 Task: Search one way flight ticket for 1 adult, 6 children, 1 infant in seat and 1 infant on lap in business from Orlando: Orlando International Airport to Greenville: Pitt-greenville Airport on 5-2-2023. Choice of flights is American. Number of bags: 1 carry on bag. Price is upto 100000. Outbound departure time preference is 20:00.
Action: Mouse moved to (324, 281)
Screenshot: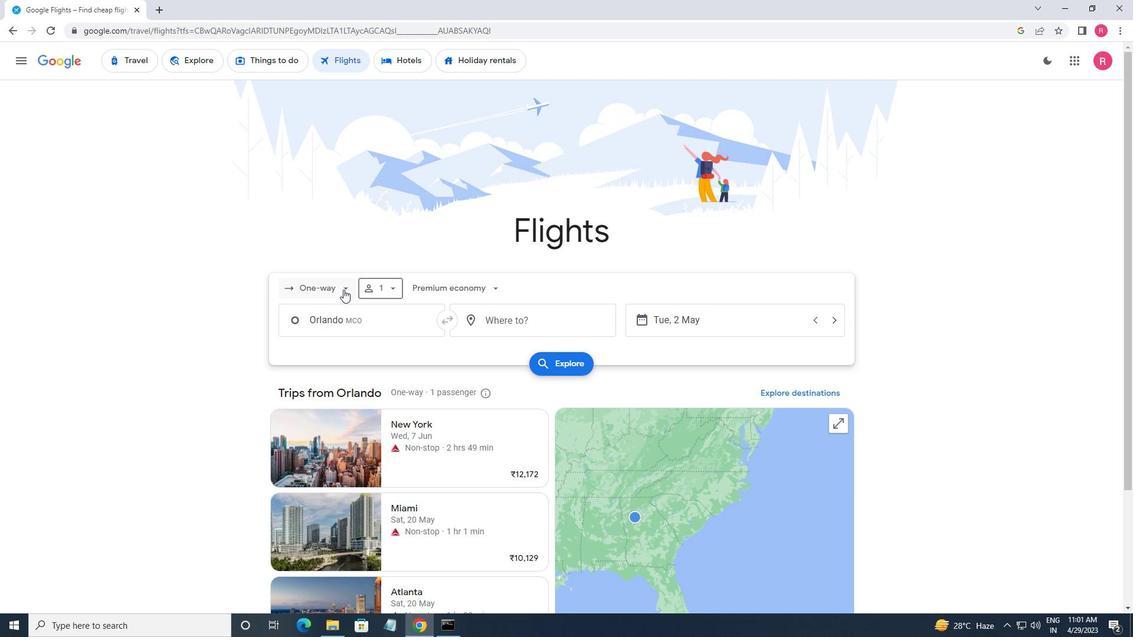 
Action: Mouse pressed left at (324, 281)
Screenshot: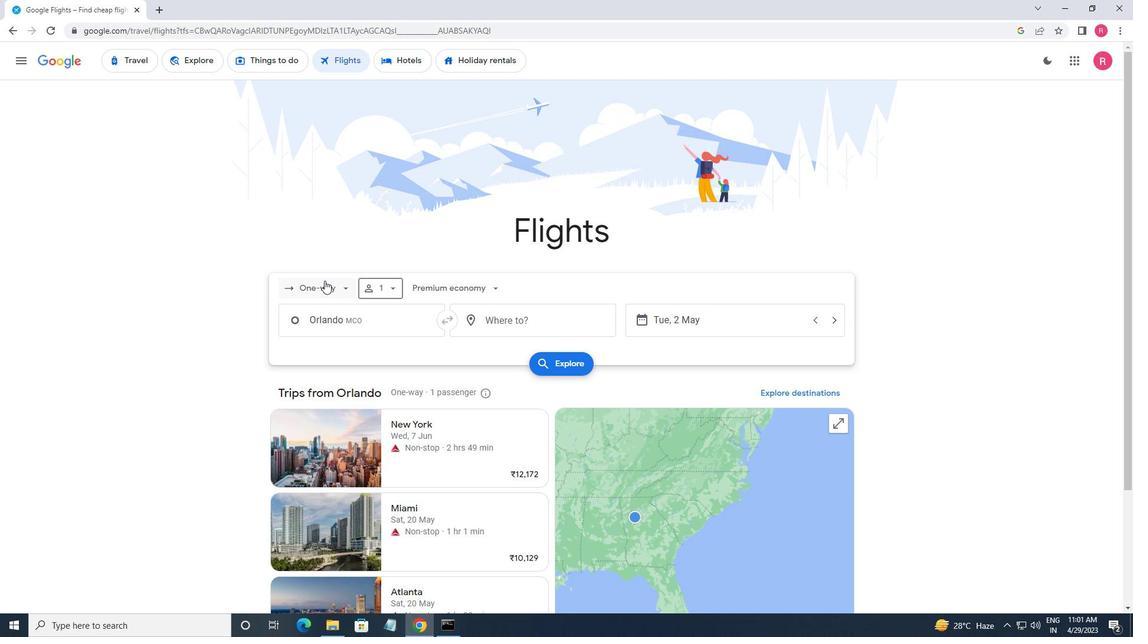 
Action: Mouse moved to (339, 341)
Screenshot: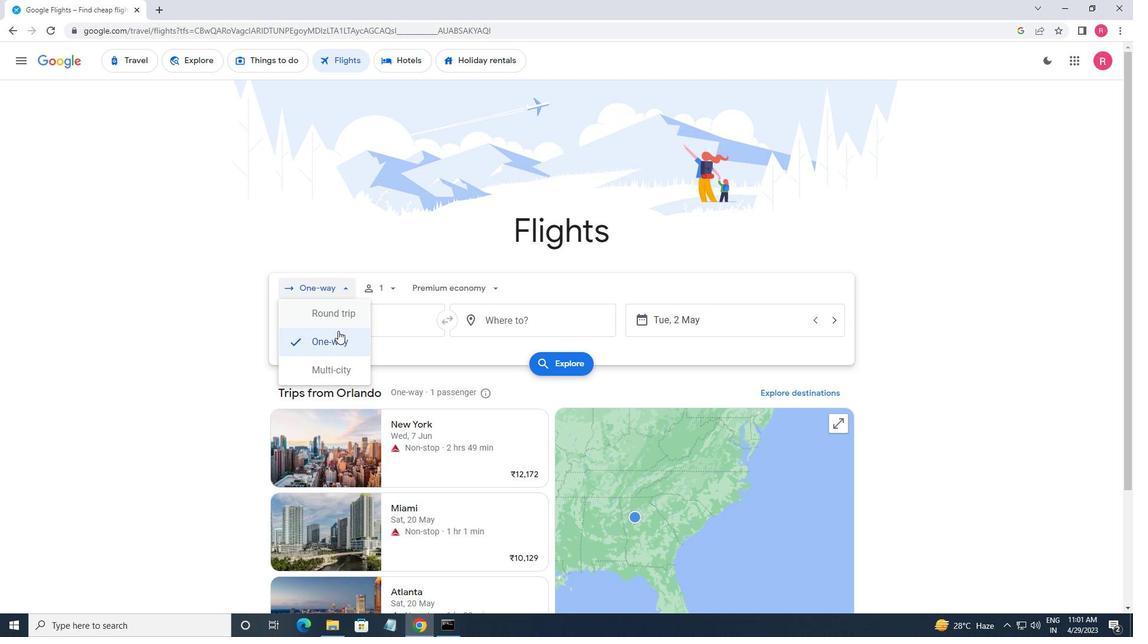 
Action: Mouse pressed left at (339, 341)
Screenshot: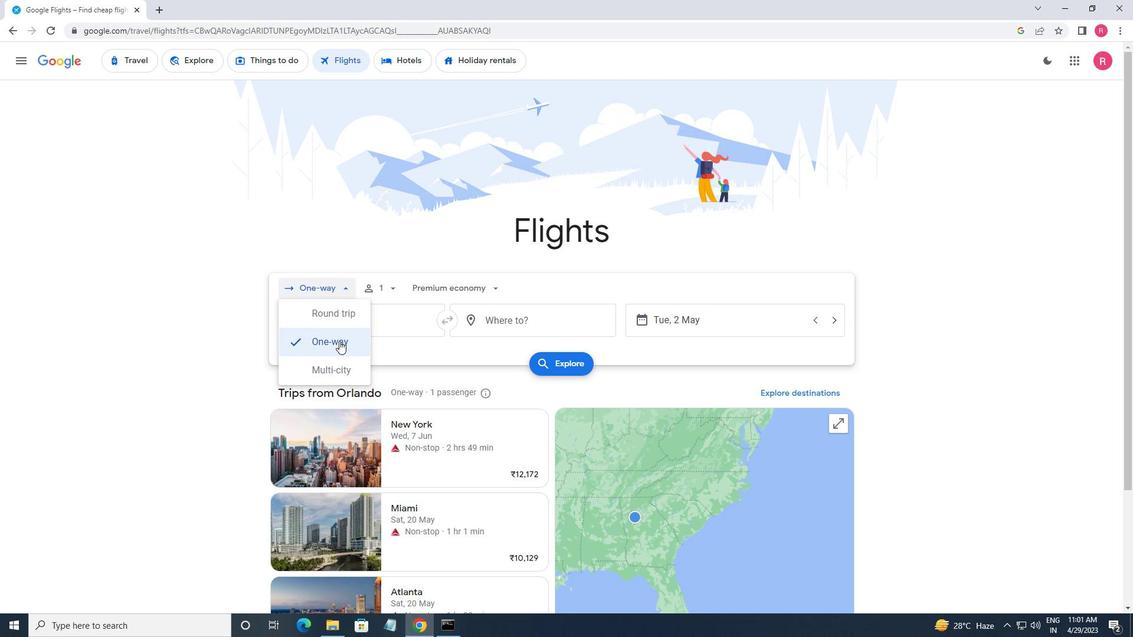 
Action: Mouse moved to (383, 295)
Screenshot: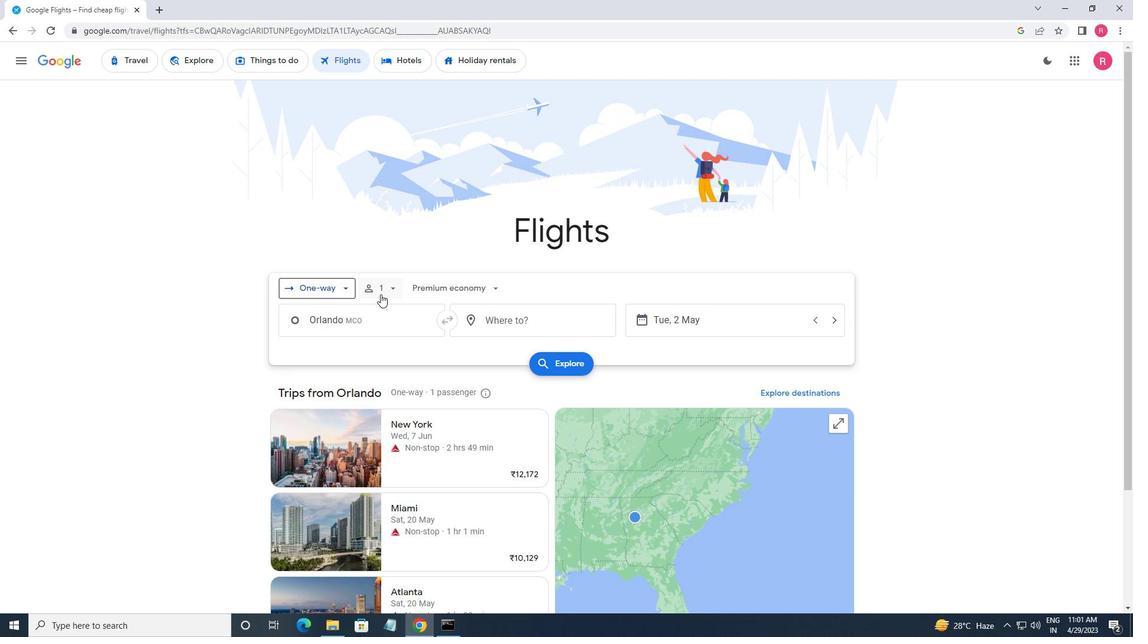 
Action: Mouse pressed left at (383, 295)
Screenshot: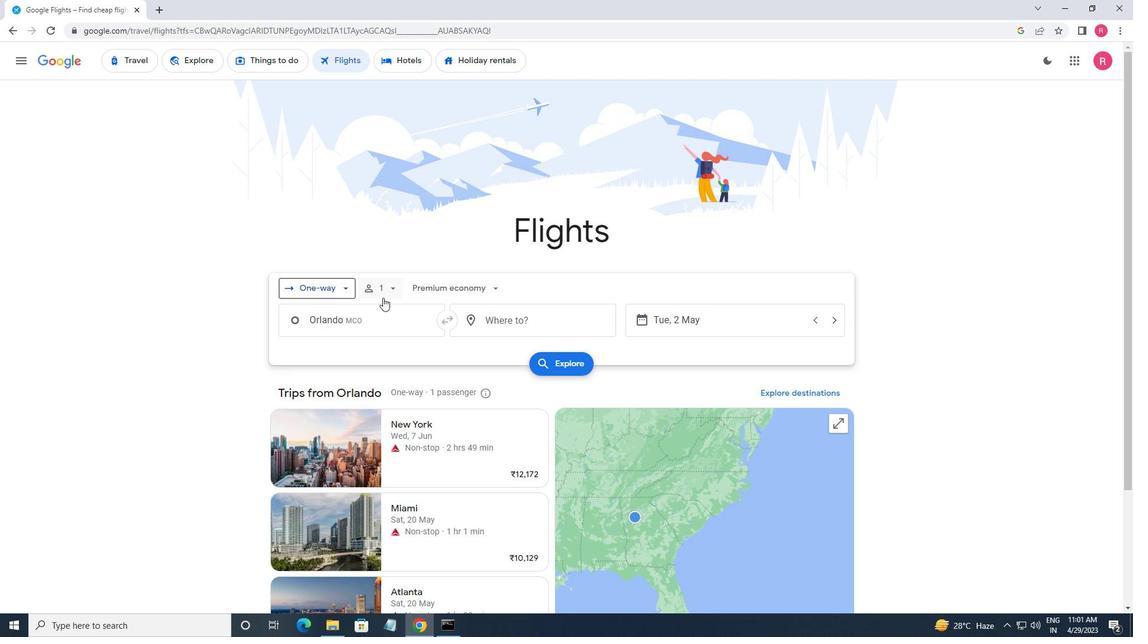 
Action: Mouse moved to (482, 351)
Screenshot: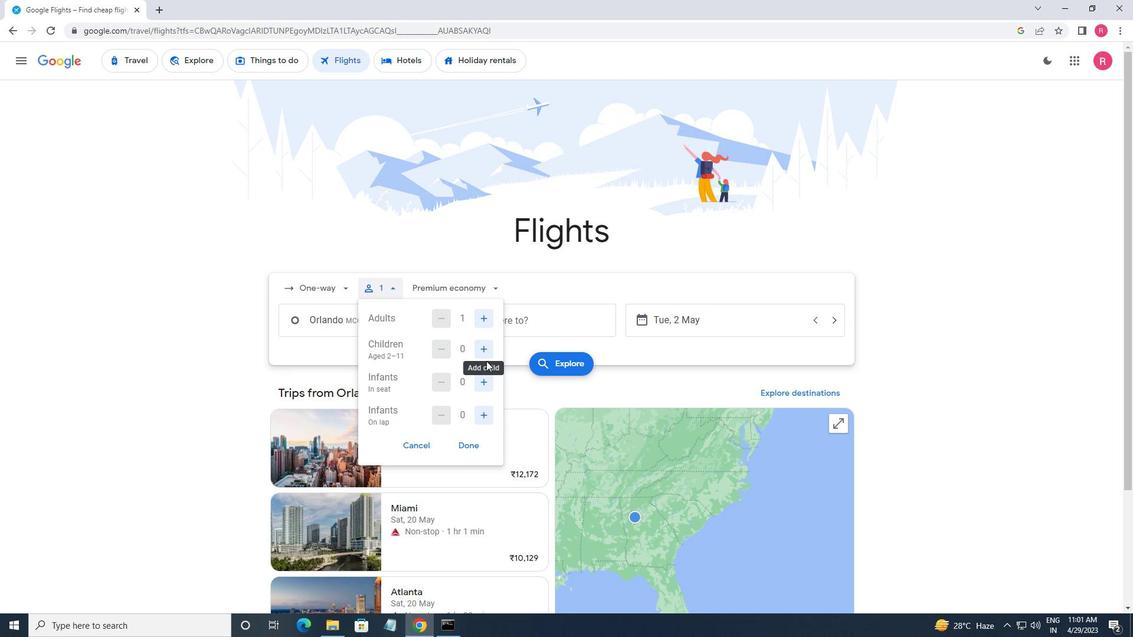 
Action: Mouse pressed left at (482, 351)
Screenshot: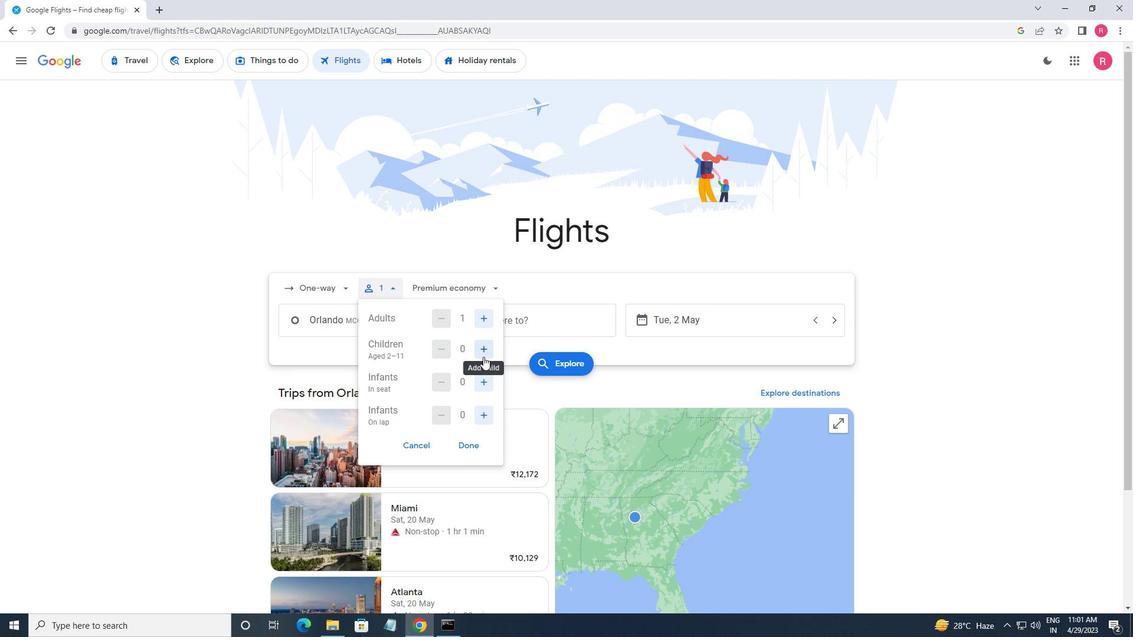 
Action: Mouse pressed left at (482, 351)
Screenshot: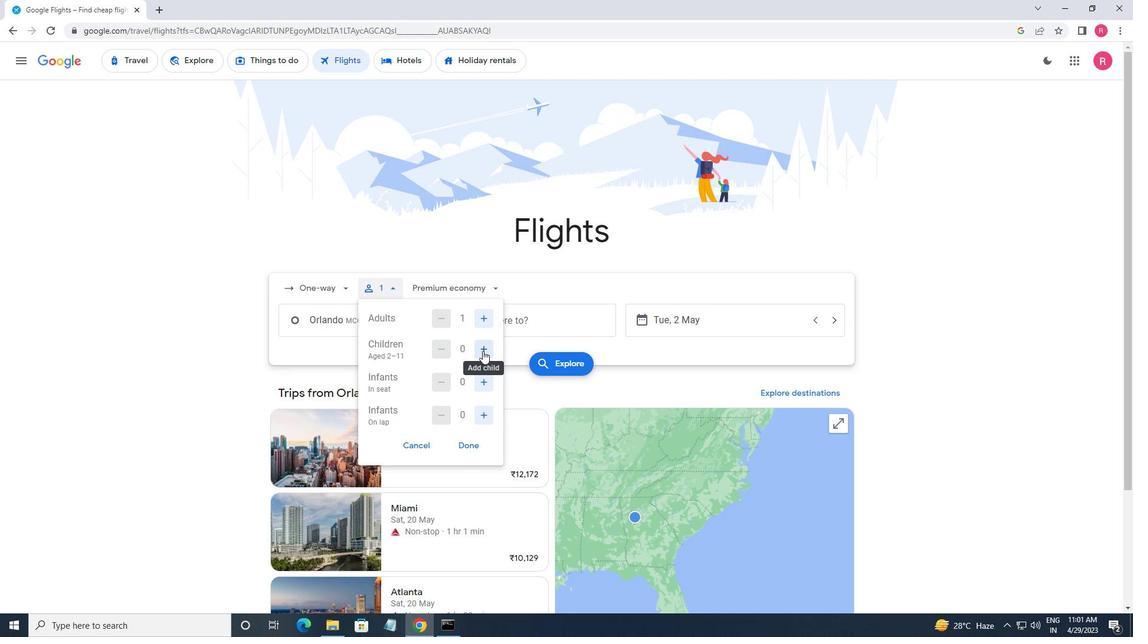 
Action: Mouse pressed left at (482, 351)
Screenshot: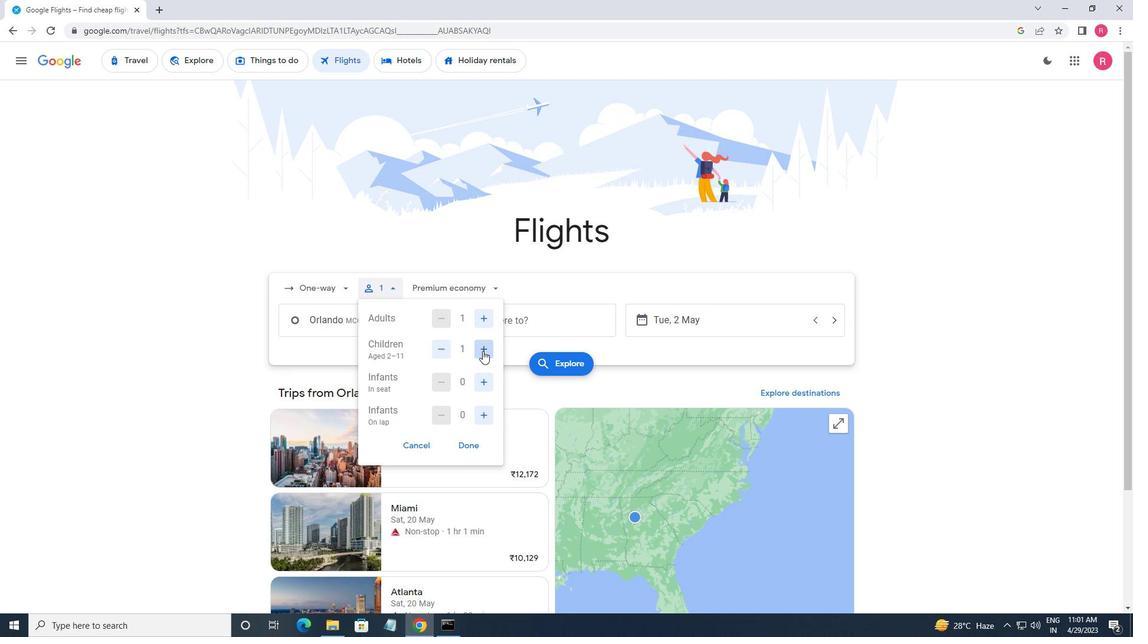 
Action: Mouse pressed left at (482, 351)
Screenshot: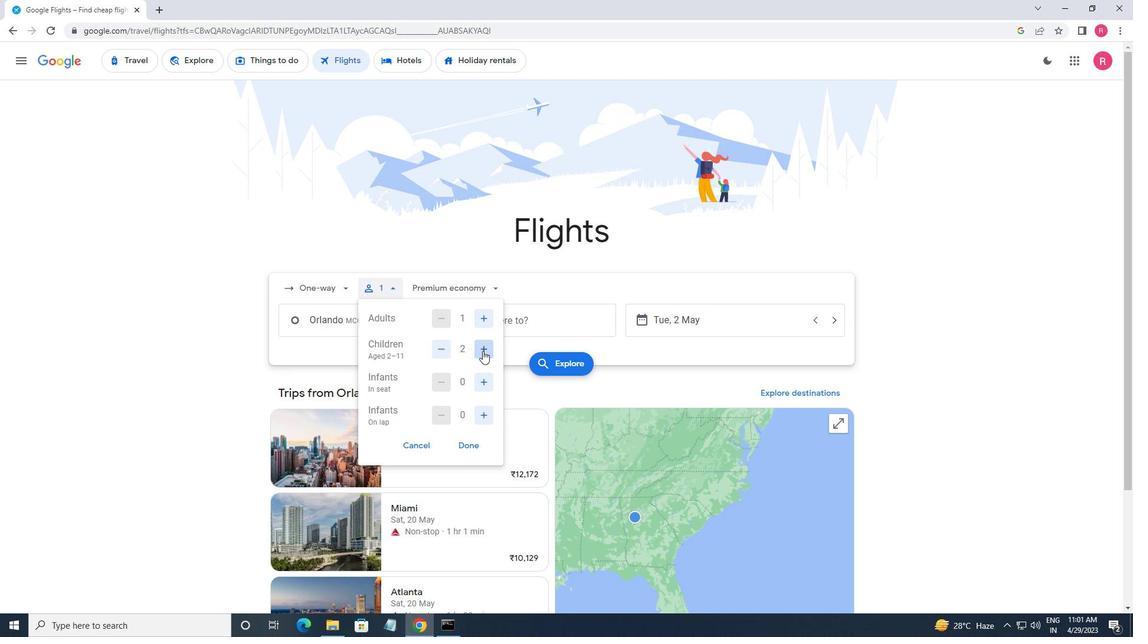 
Action: Mouse pressed left at (482, 351)
Screenshot: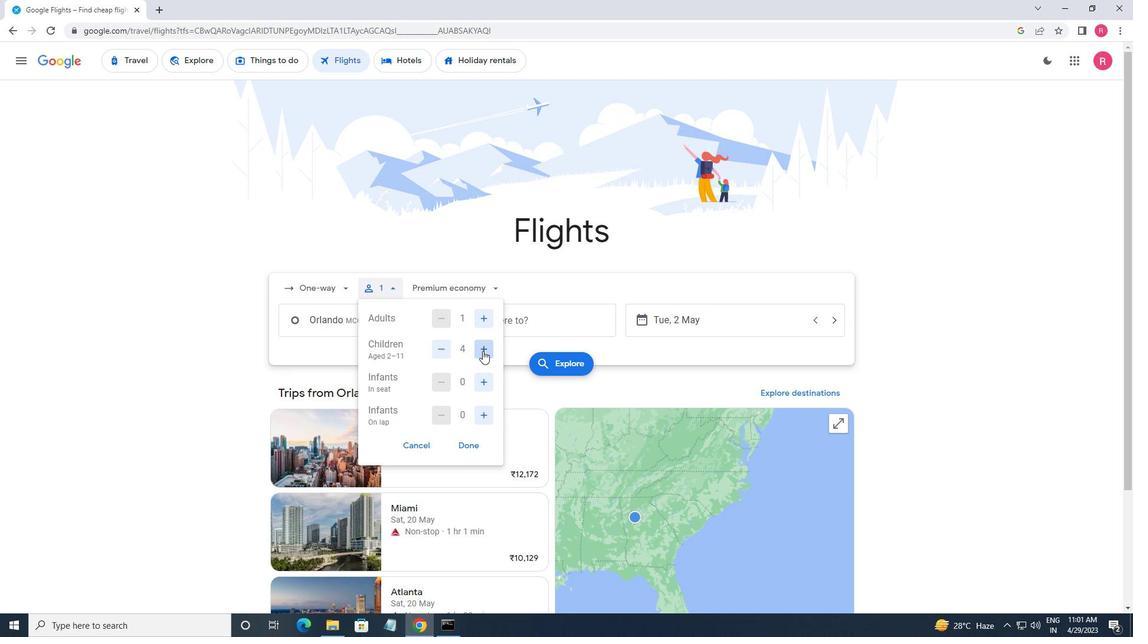 
Action: Mouse pressed left at (482, 351)
Screenshot: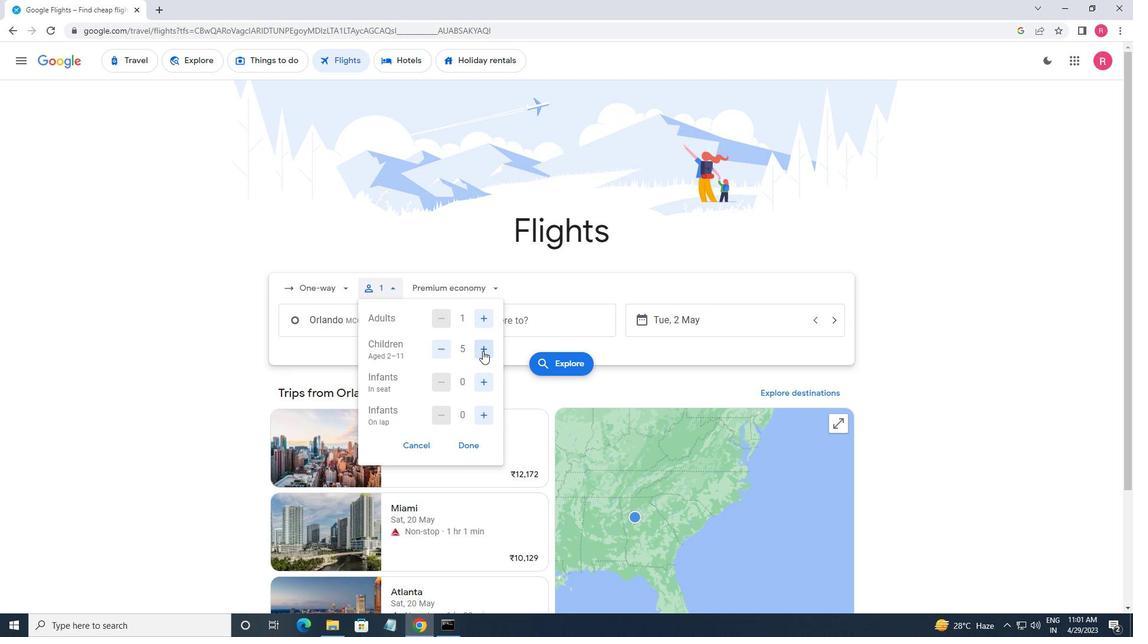 
Action: Mouse moved to (484, 385)
Screenshot: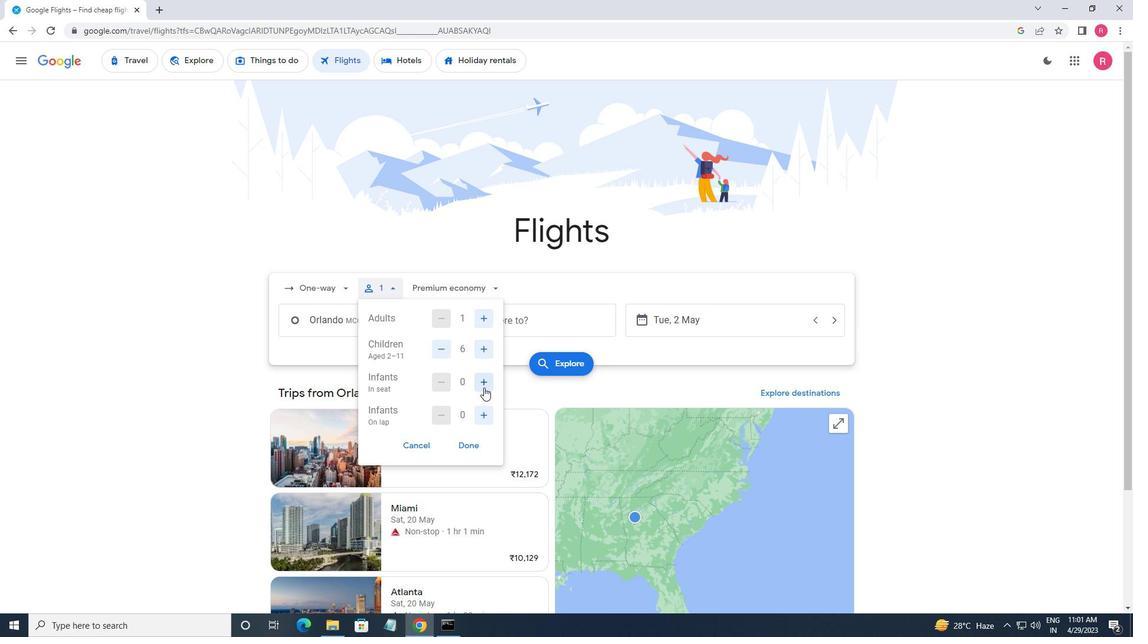 
Action: Mouse pressed left at (484, 385)
Screenshot: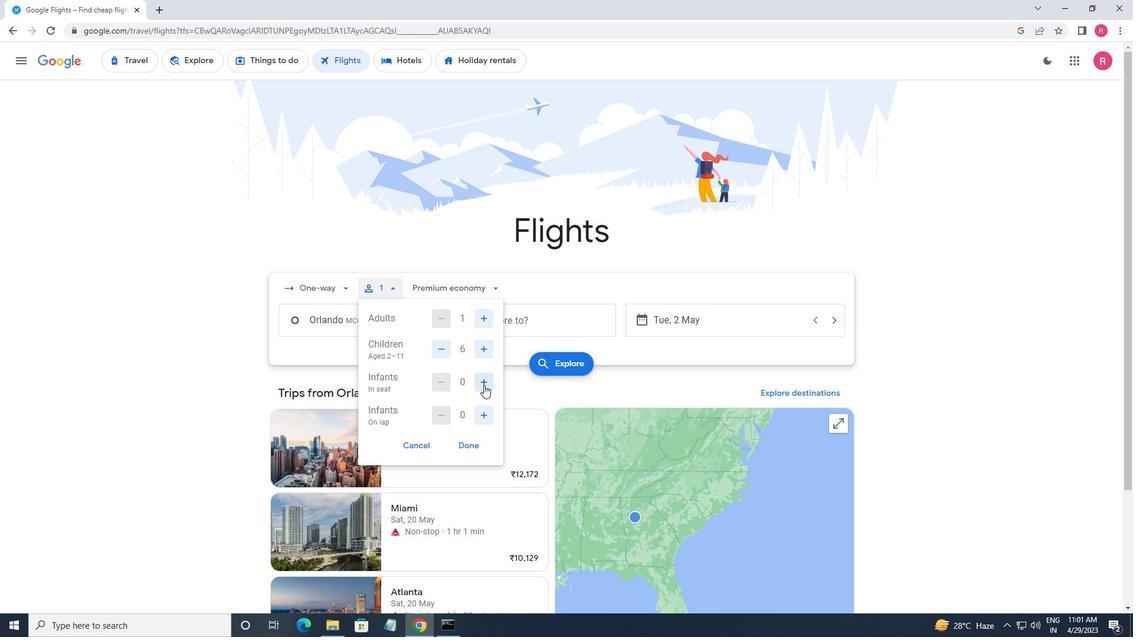 
Action: Mouse moved to (475, 418)
Screenshot: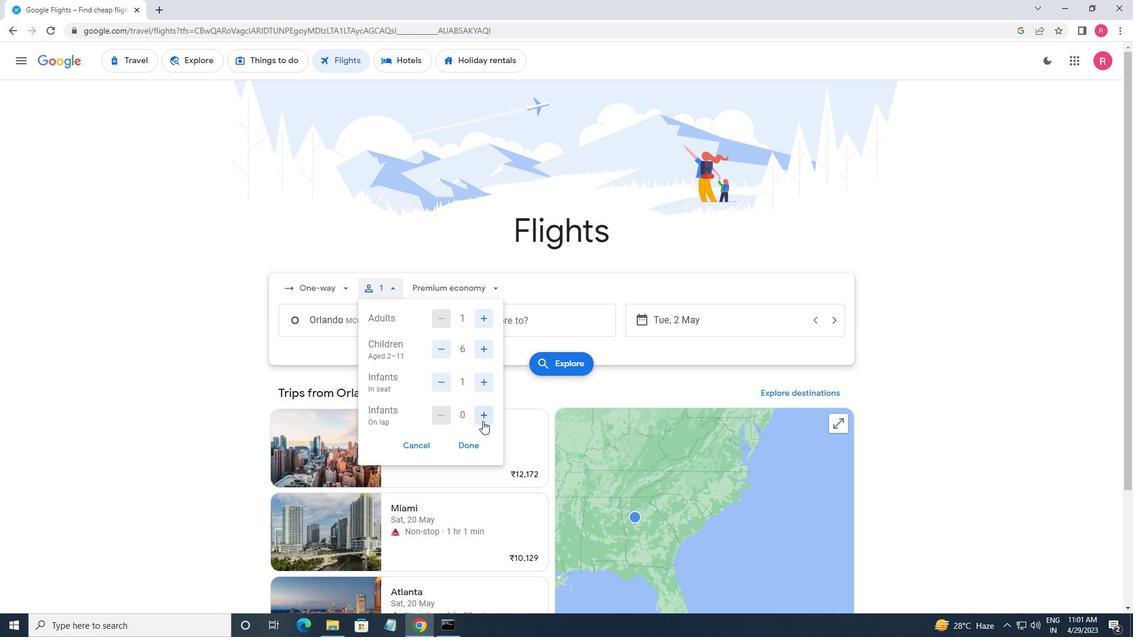 
Action: Mouse pressed left at (475, 418)
Screenshot: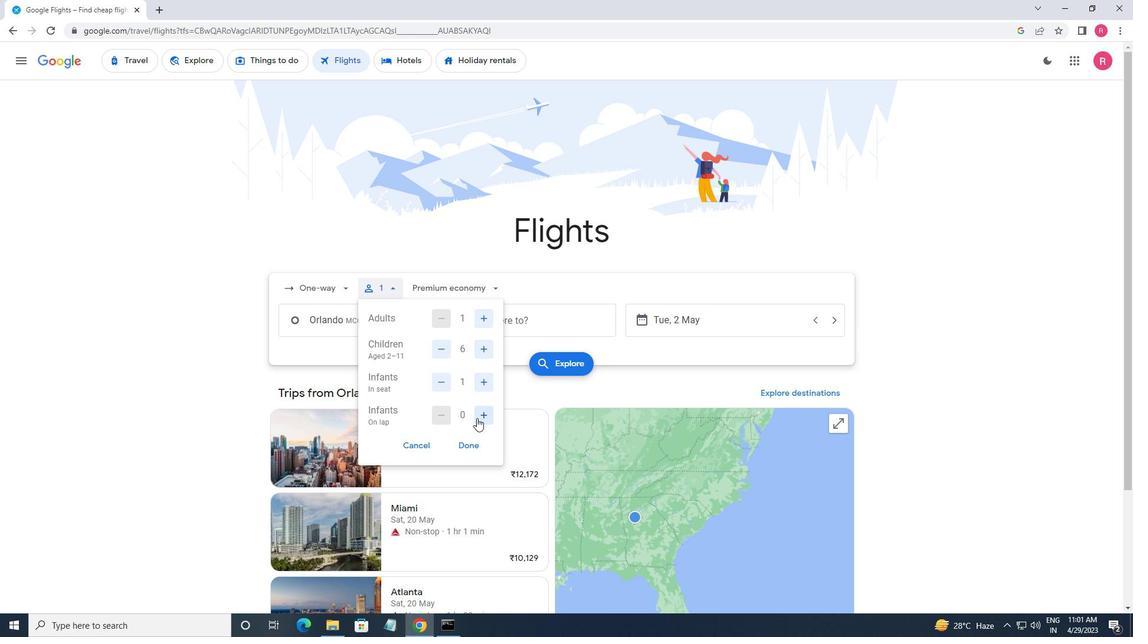 
Action: Mouse moved to (475, 444)
Screenshot: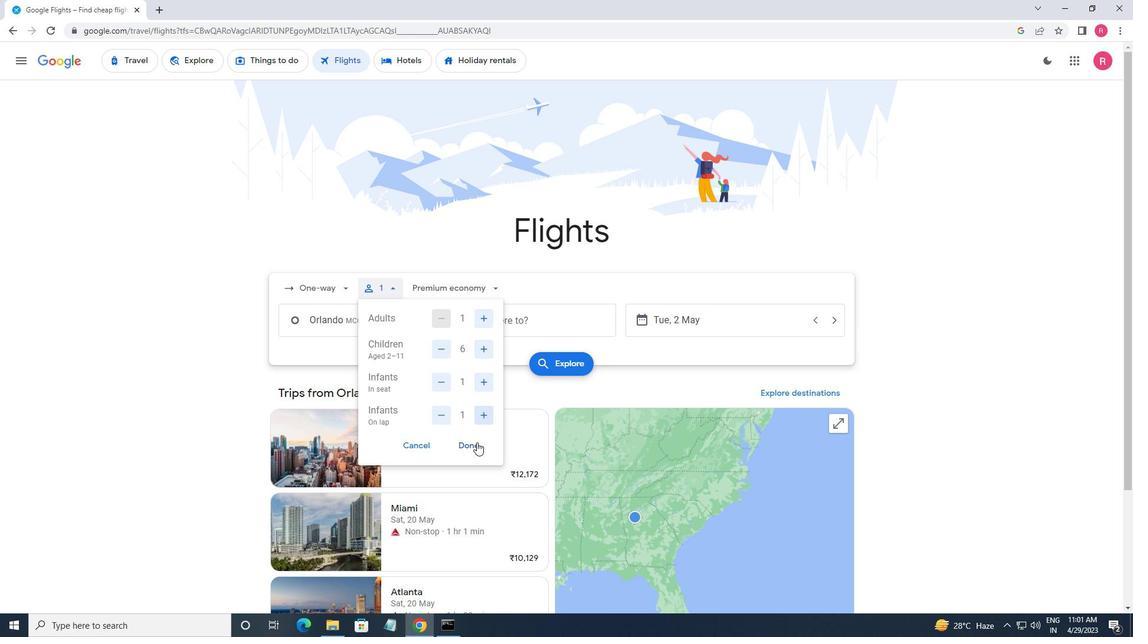 
Action: Mouse pressed left at (475, 444)
Screenshot: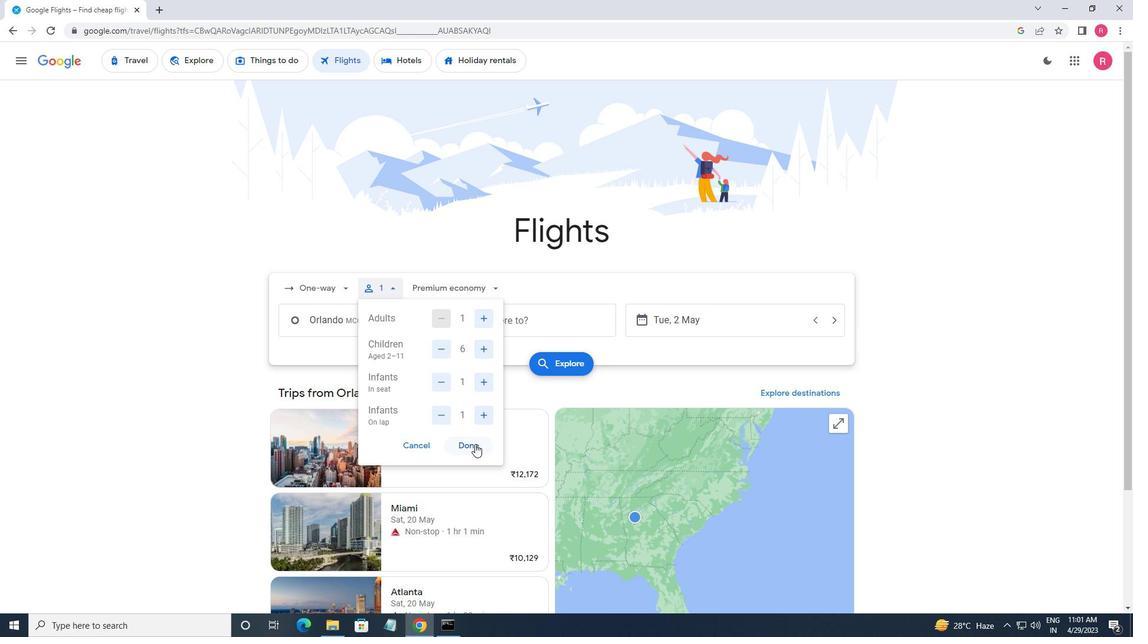 
Action: Mouse moved to (449, 285)
Screenshot: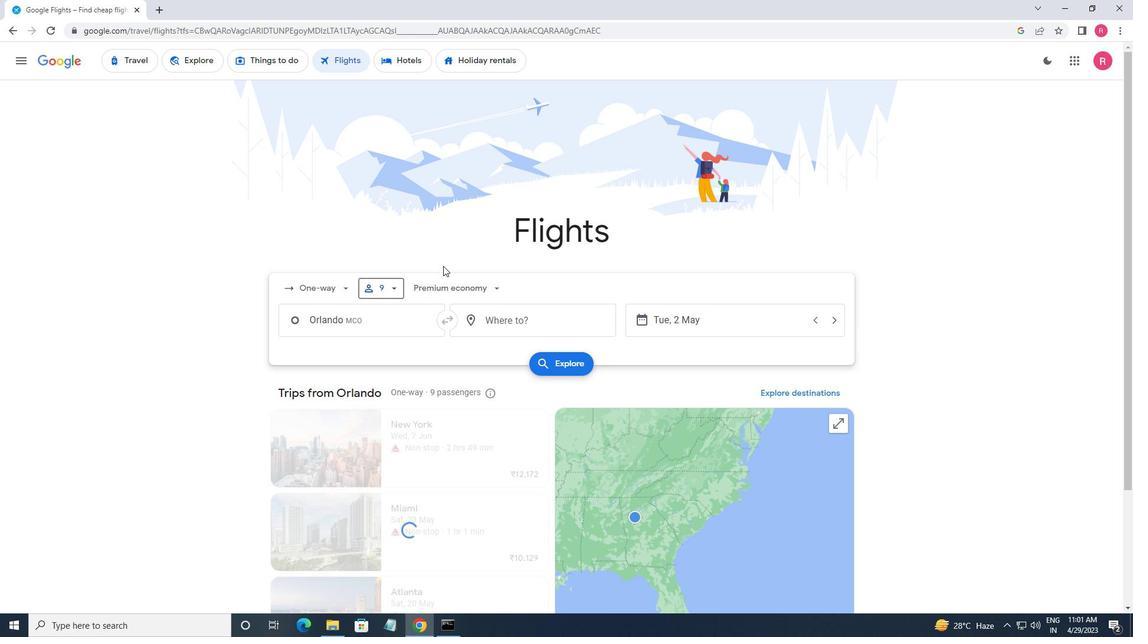 
Action: Mouse pressed left at (449, 285)
Screenshot: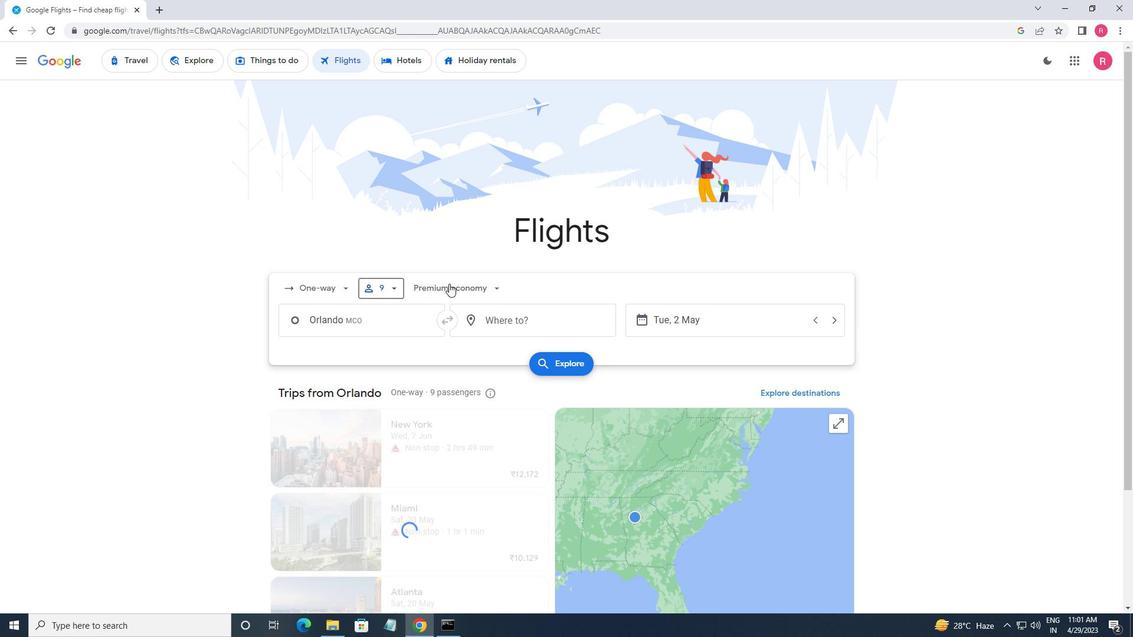 
Action: Mouse moved to (456, 364)
Screenshot: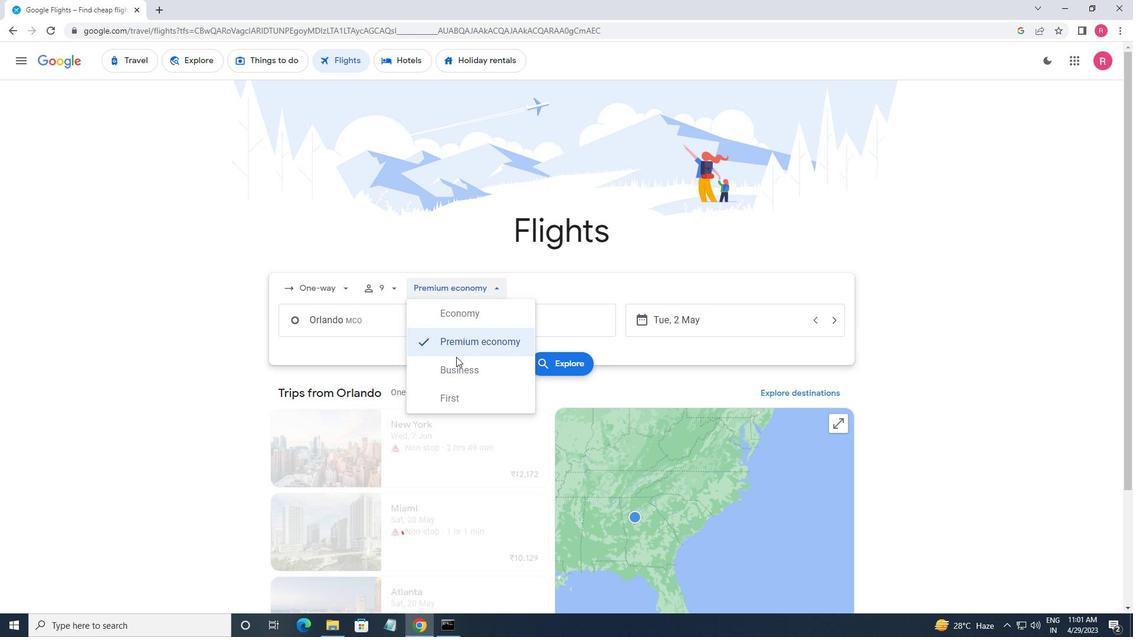 
Action: Mouse pressed left at (456, 364)
Screenshot: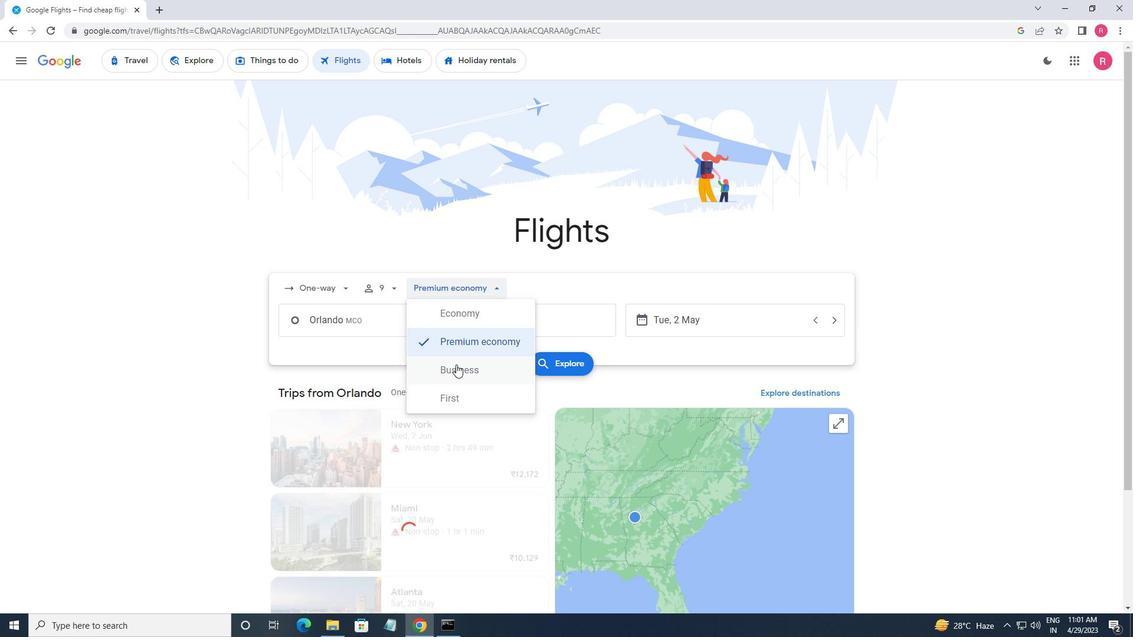 
Action: Mouse moved to (397, 329)
Screenshot: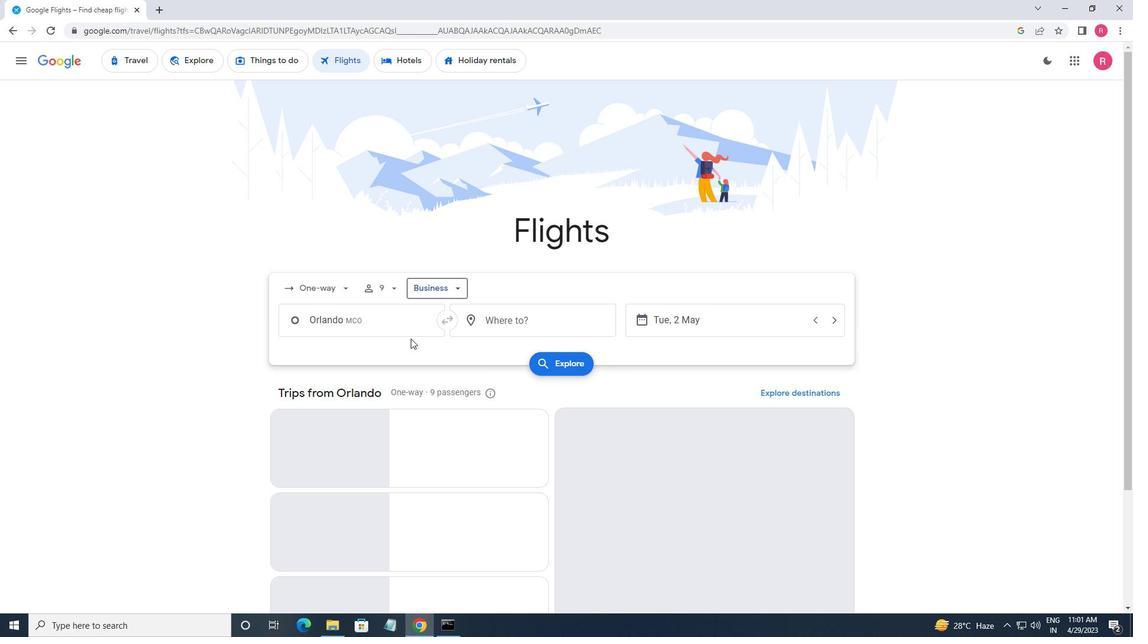 
Action: Mouse pressed left at (397, 329)
Screenshot: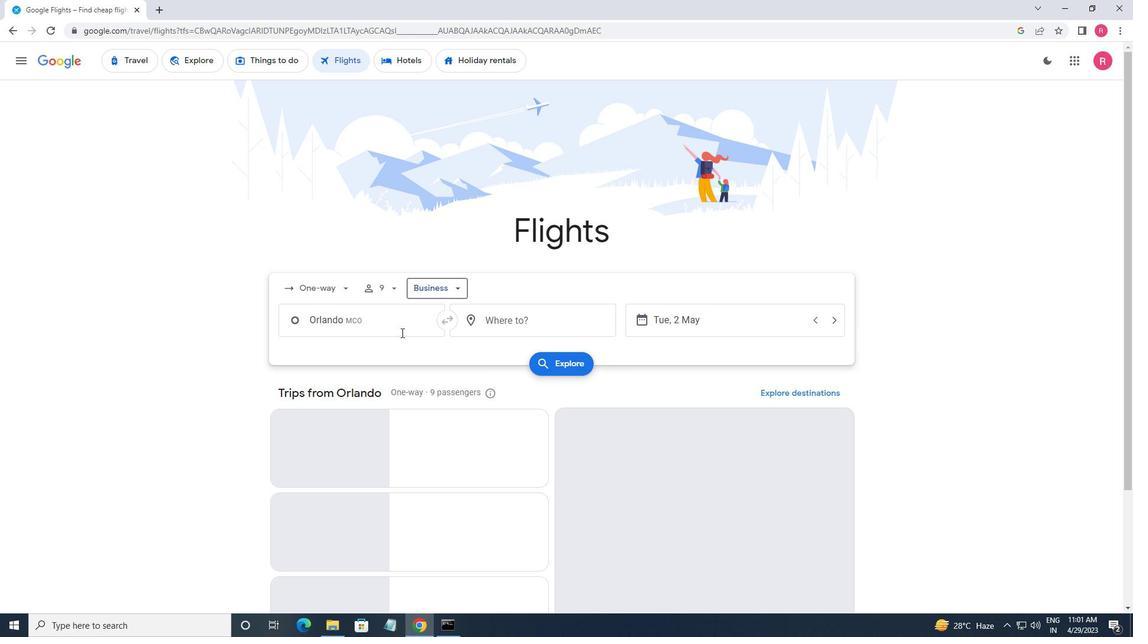 
Action: Mouse moved to (410, 390)
Screenshot: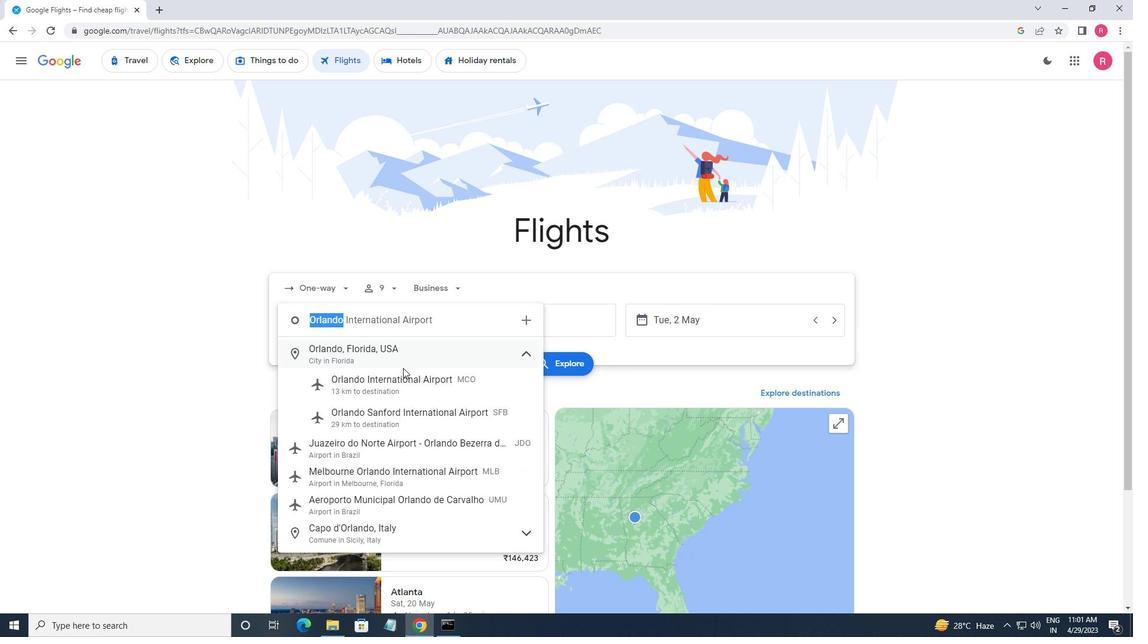 
Action: Mouse pressed left at (410, 390)
Screenshot: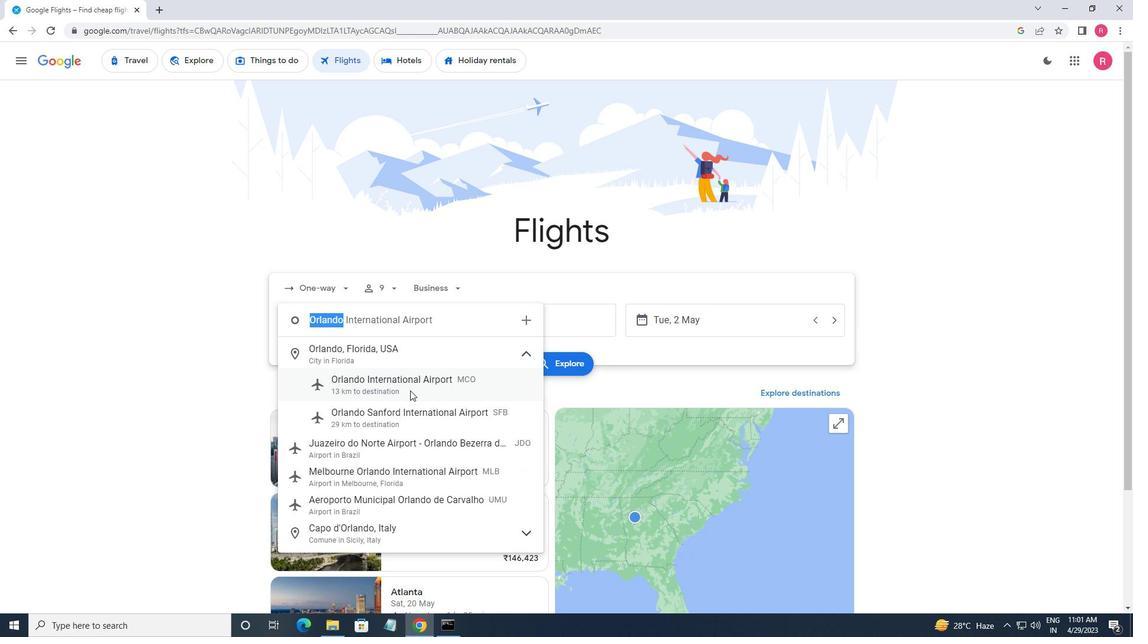 
Action: Mouse moved to (552, 319)
Screenshot: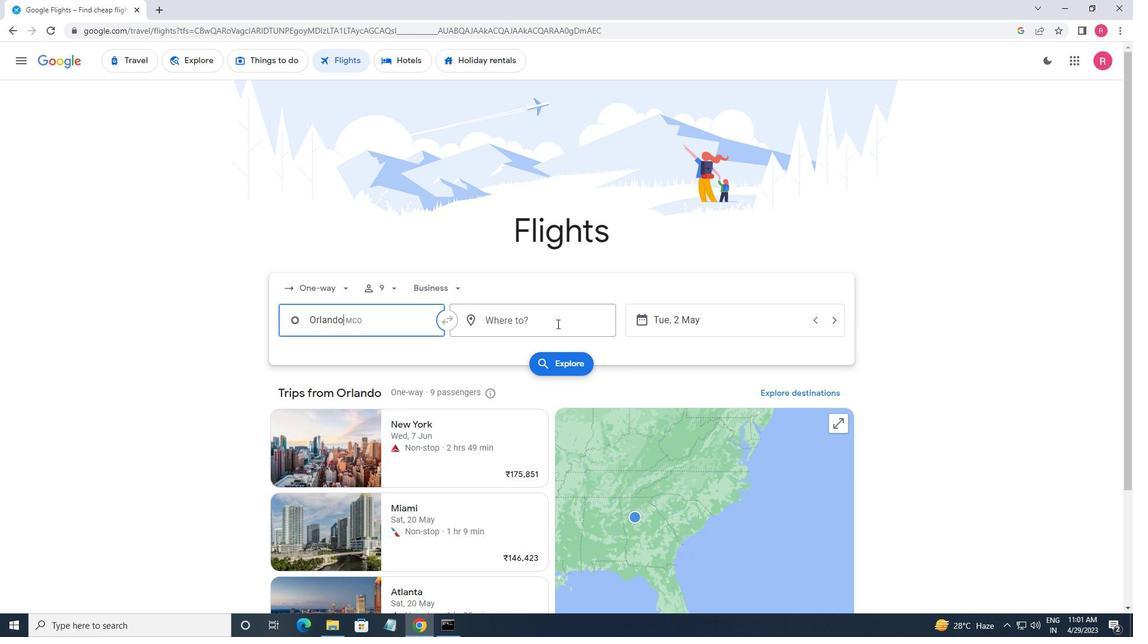 
Action: Mouse pressed left at (552, 319)
Screenshot: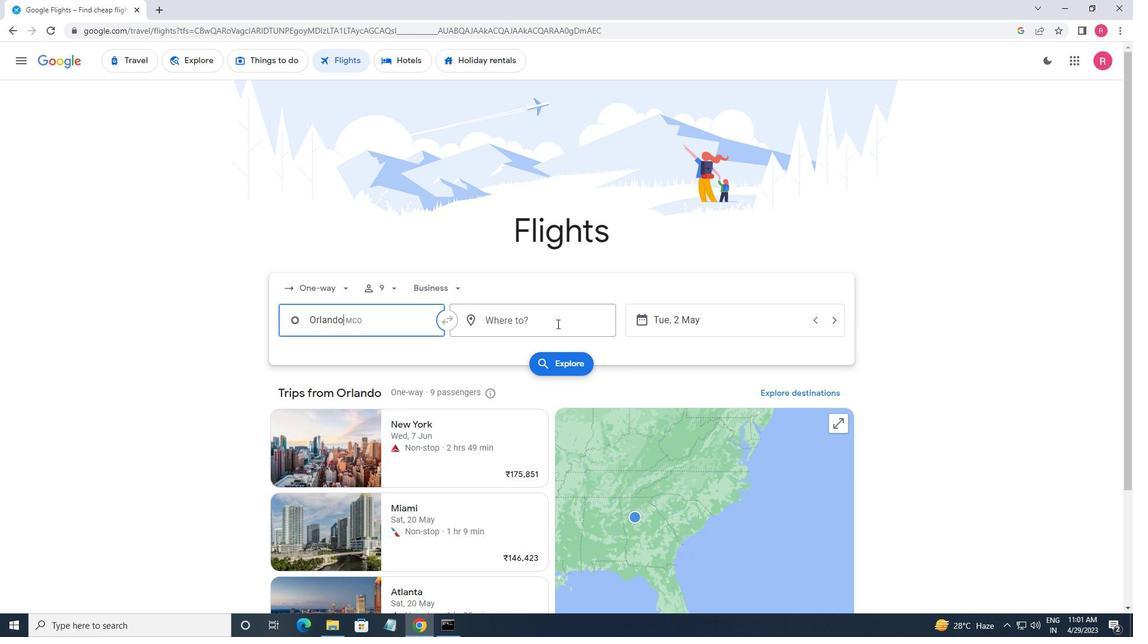 
Action: Mouse moved to (534, 393)
Screenshot: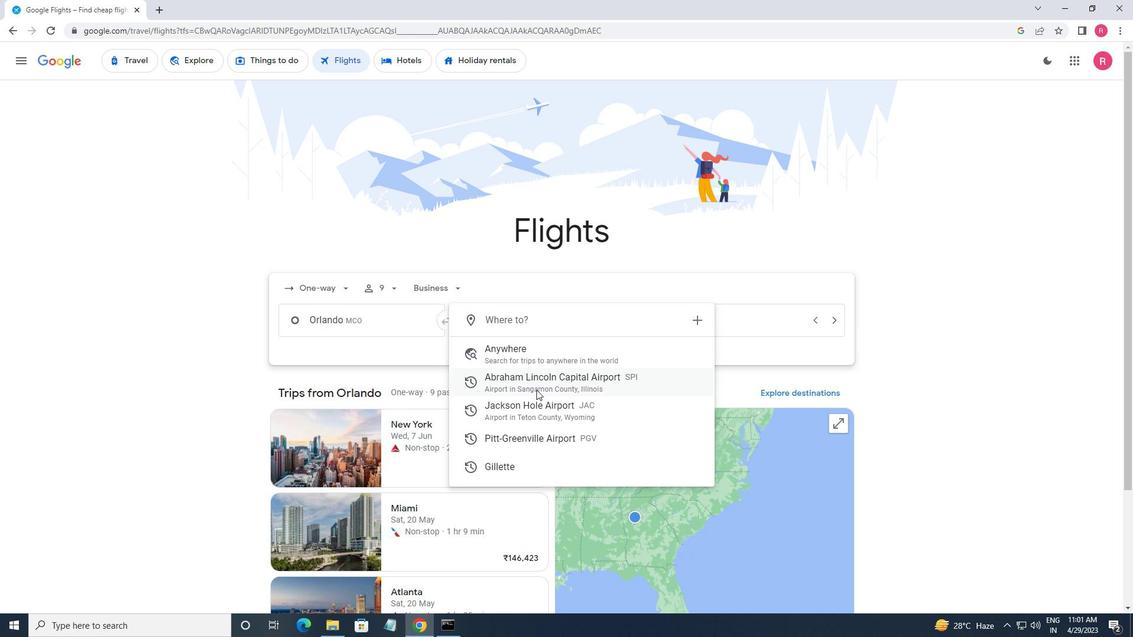 
Action: Mouse scrolled (534, 392) with delta (0, 0)
Screenshot: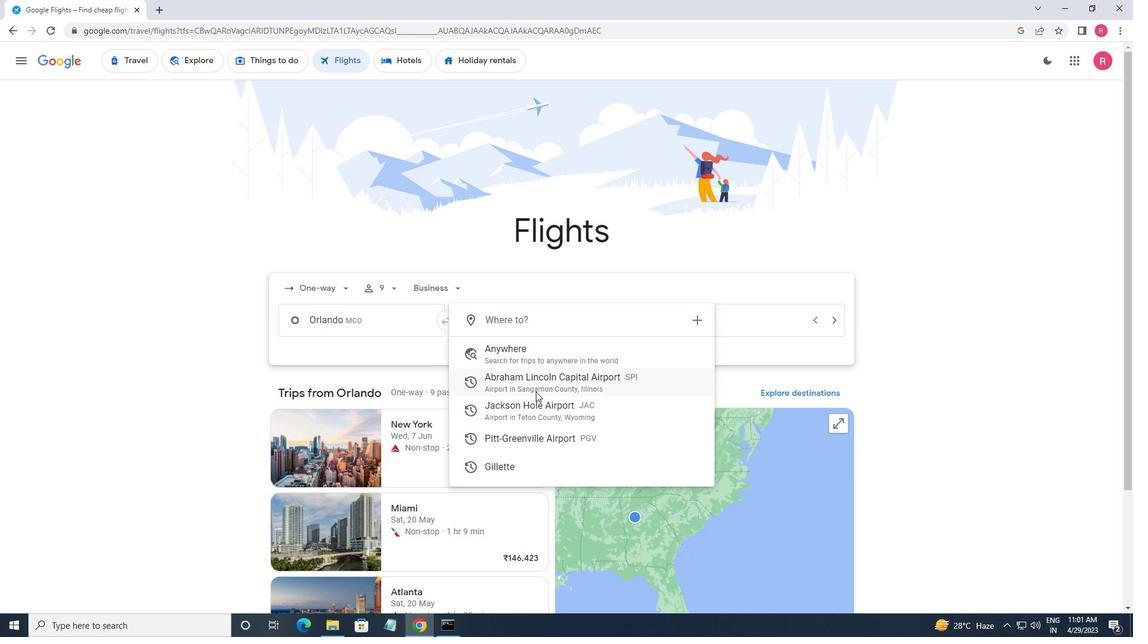 
Action: Mouse moved to (528, 383)
Screenshot: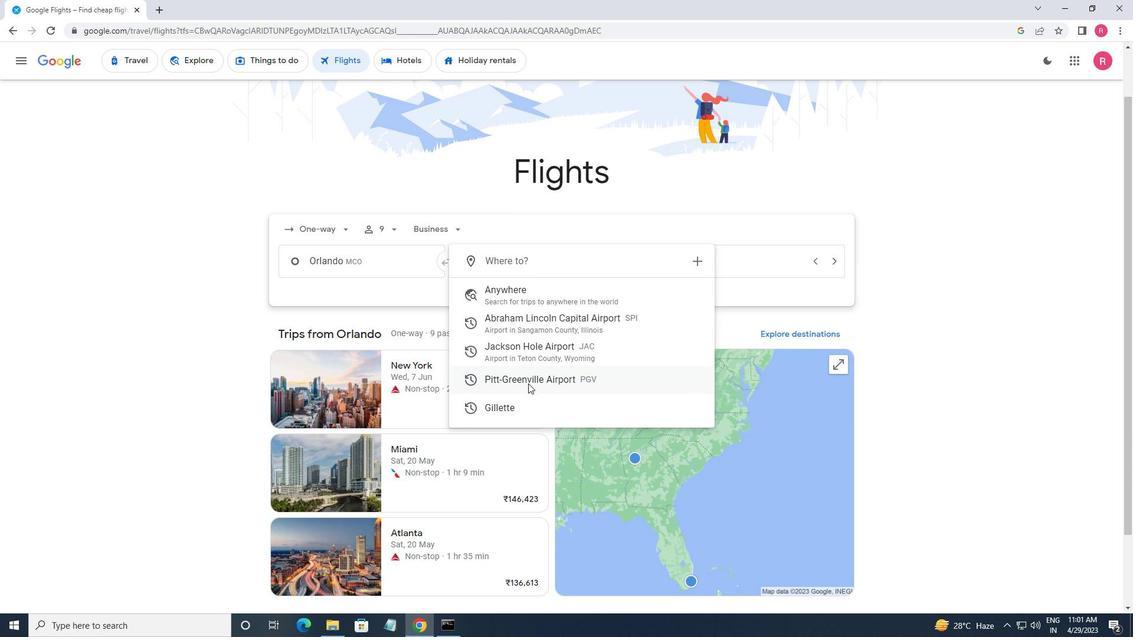 
Action: Mouse pressed left at (528, 383)
Screenshot: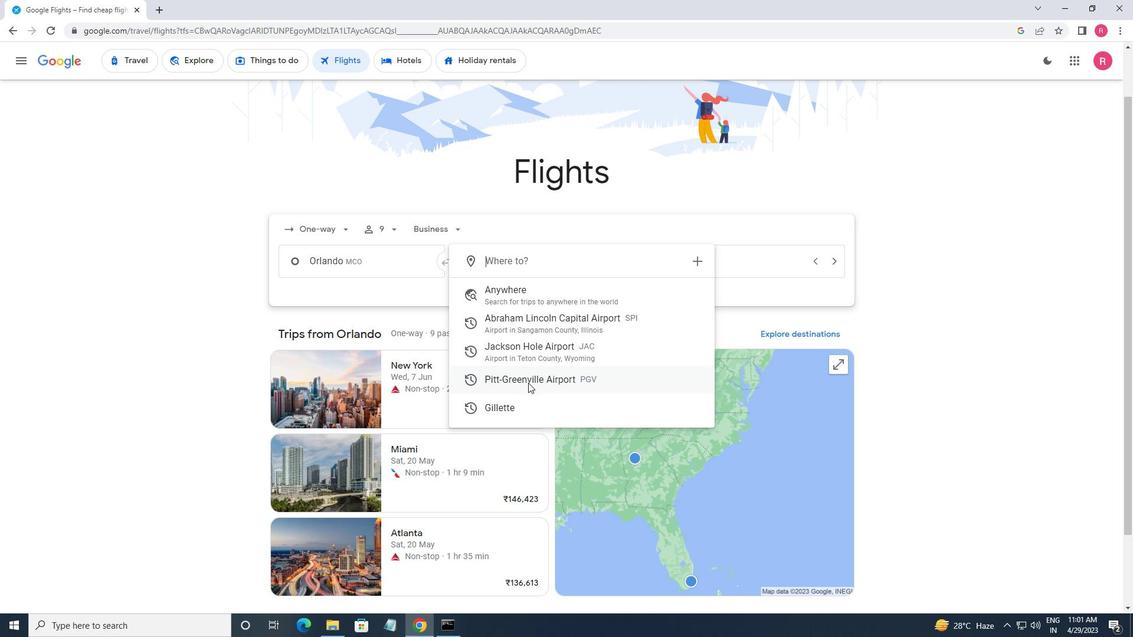 
Action: Mouse moved to (707, 269)
Screenshot: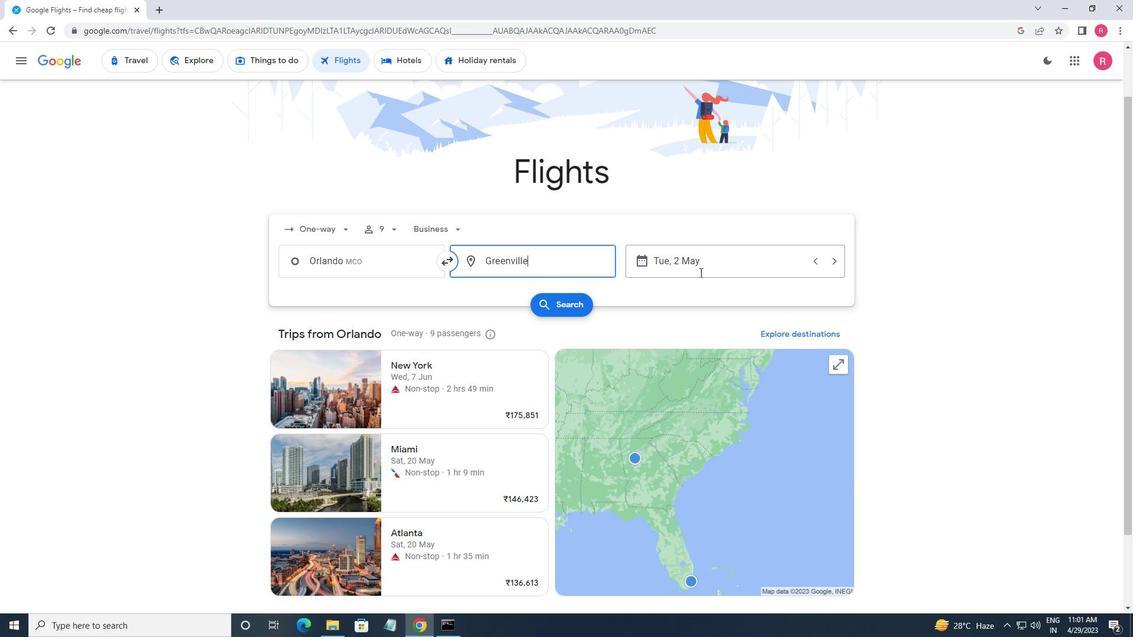 
Action: Mouse pressed left at (707, 269)
Screenshot: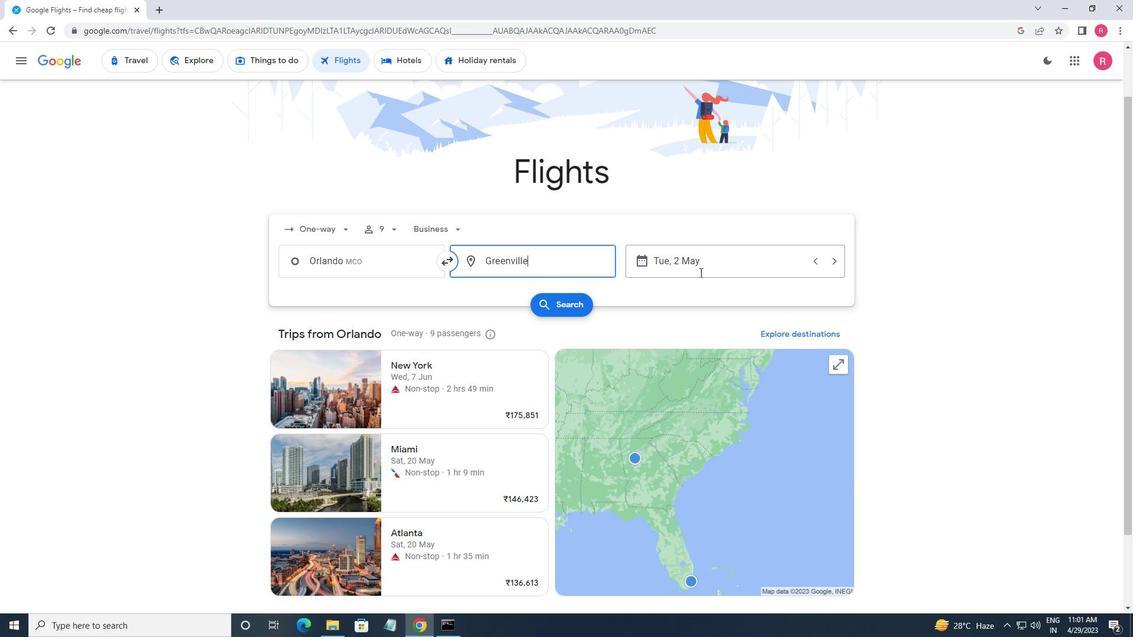 
Action: Mouse moved to (703, 354)
Screenshot: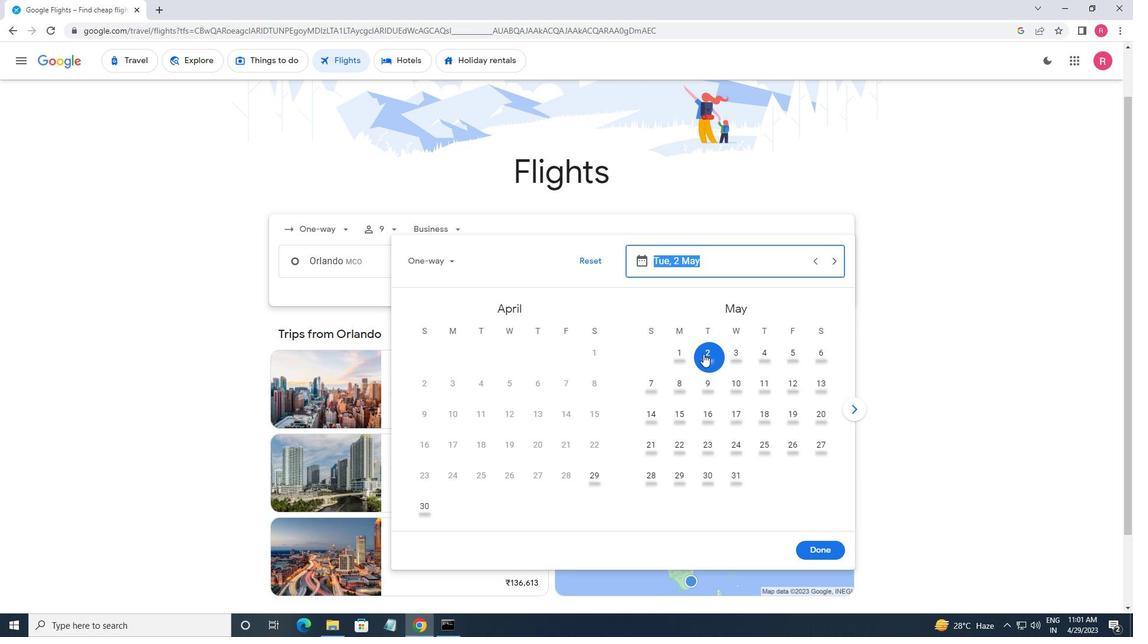 
Action: Mouse pressed left at (703, 354)
Screenshot: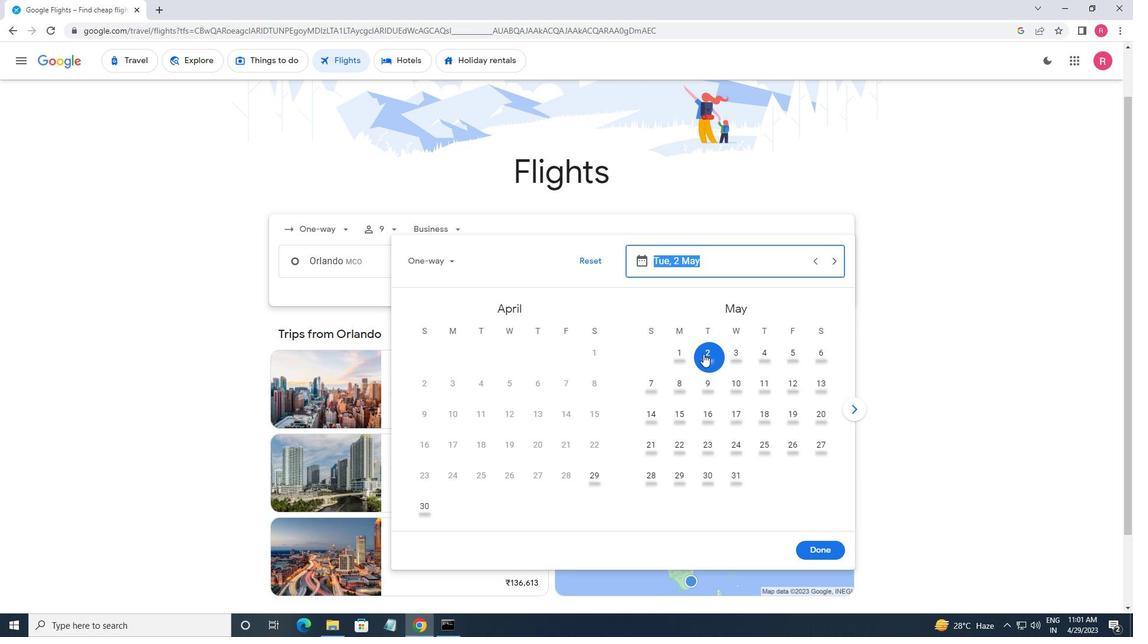 
Action: Mouse moved to (835, 553)
Screenshot: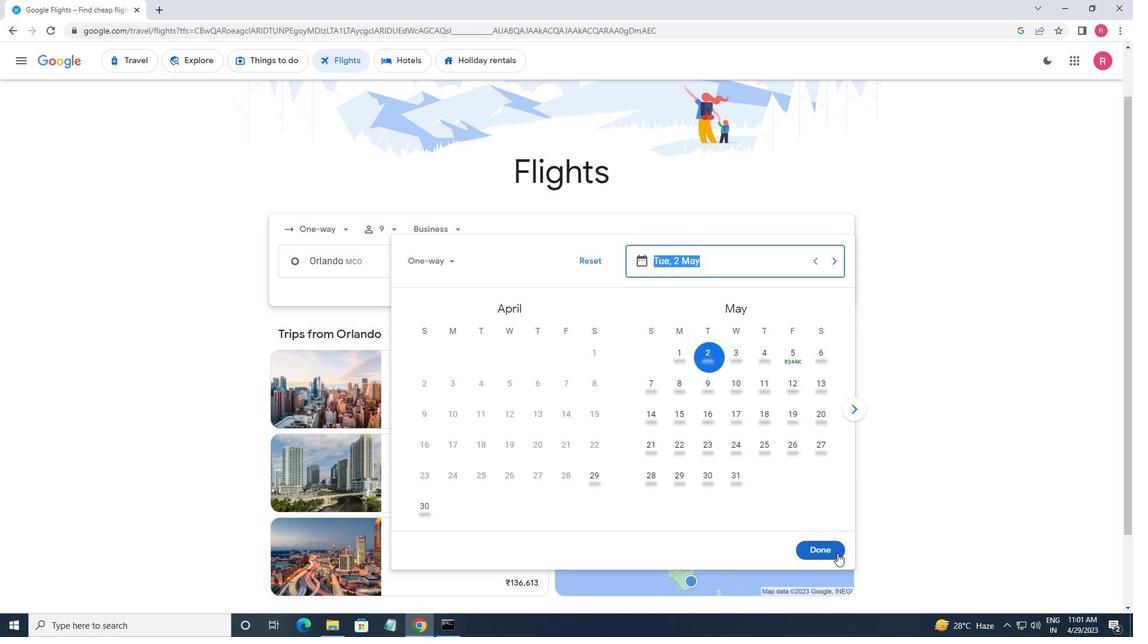 
Action: Mouse pressed left at (835, 553)
Screenshot: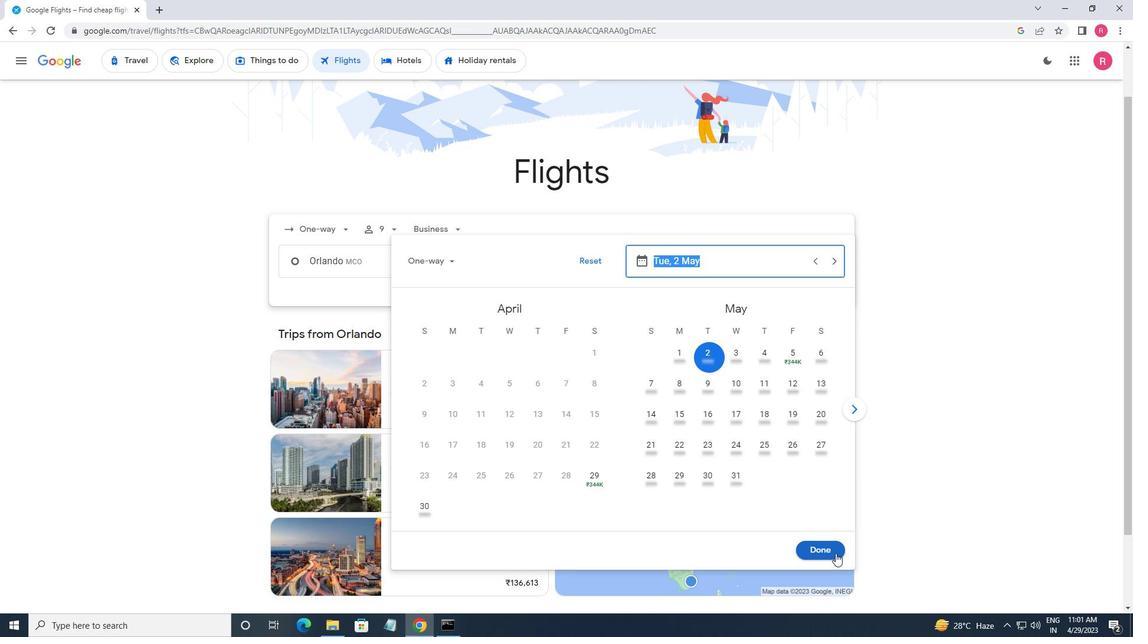 
Action: Mouse moved to (553, 308)
Screenshot: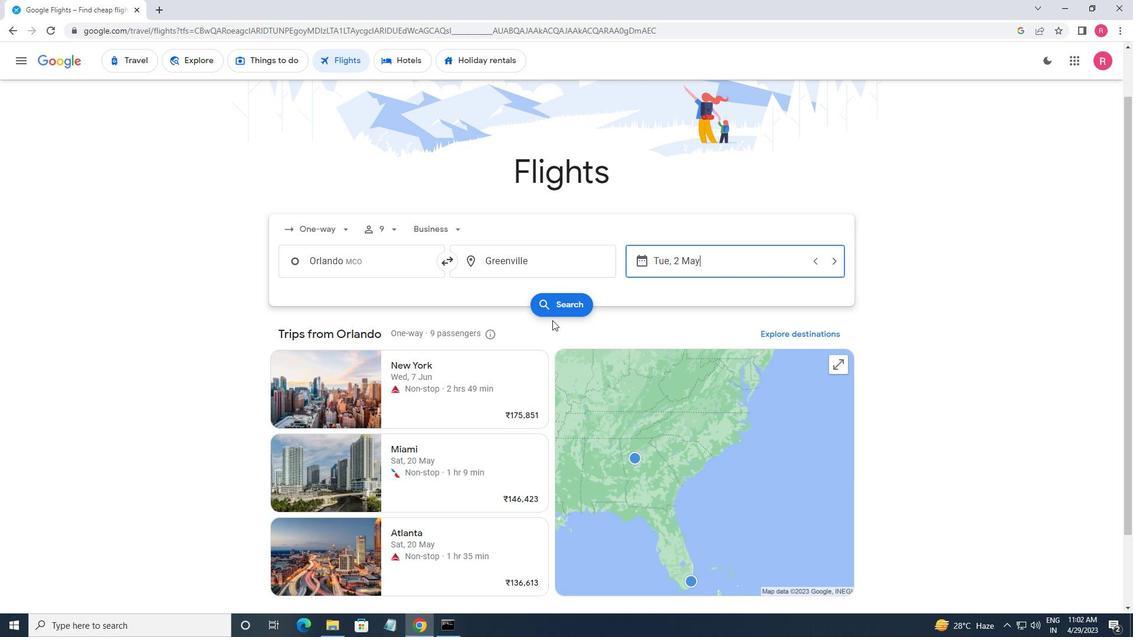 
Action: Mouse pressed left at (553, 308)
Screenshot: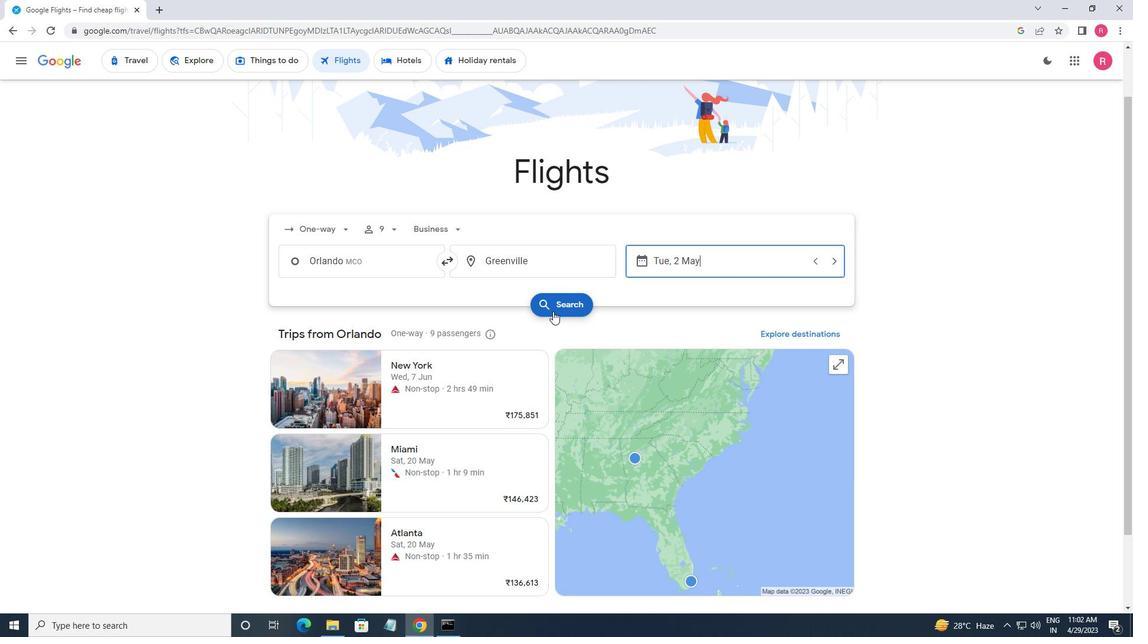 
Action: Mouse moved to (287, 172)
Screenshot: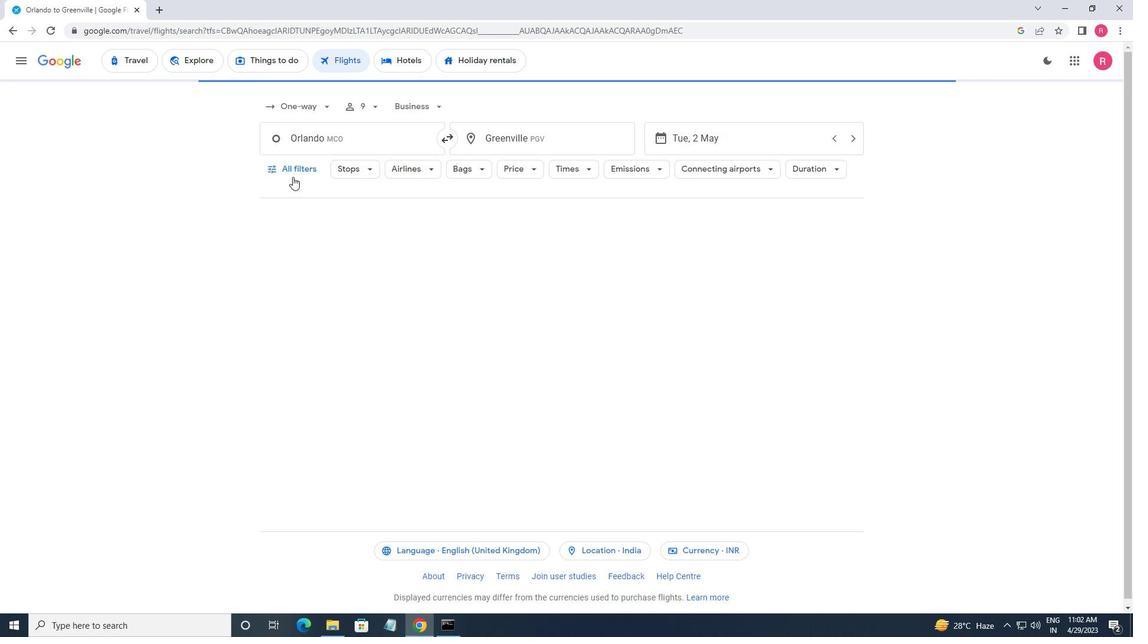 
Action: Mouse pressed left at (287, 172)
Screenshot: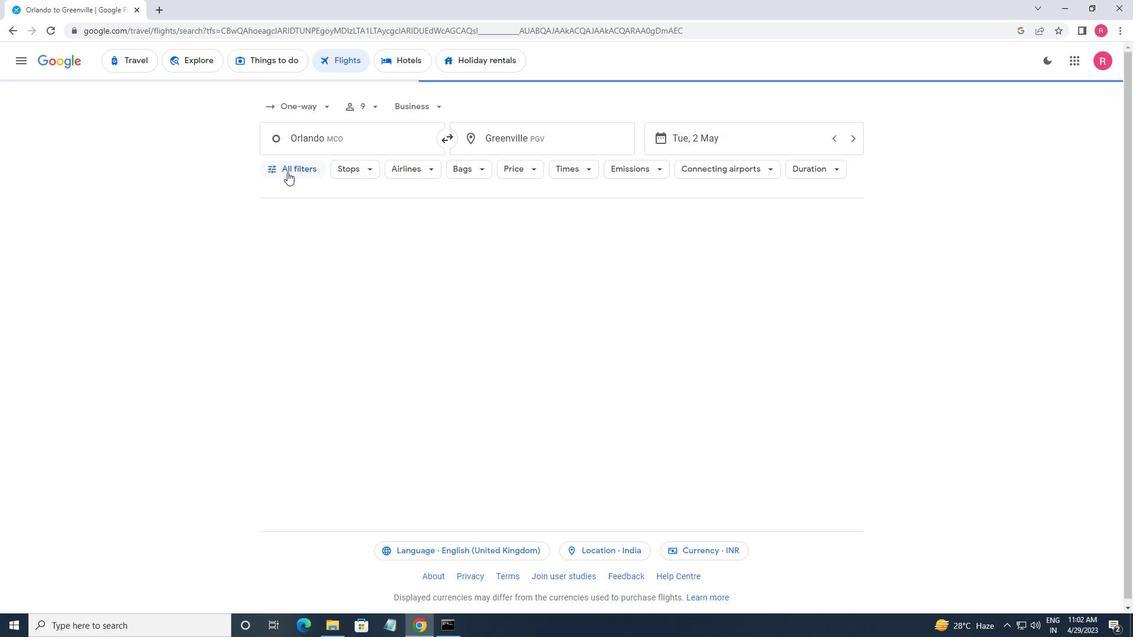 
Action: Mouse moved to (300, 301)
Screenshot: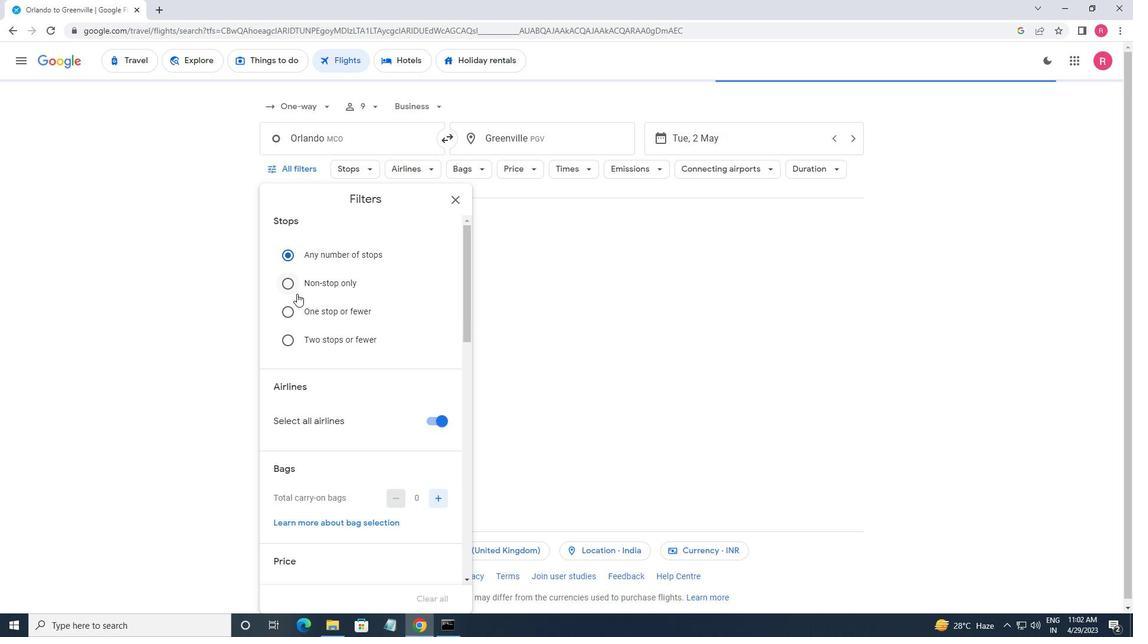 
Action: Mouse scrolled (300, 300) with delta (0, 0)
Screenshot: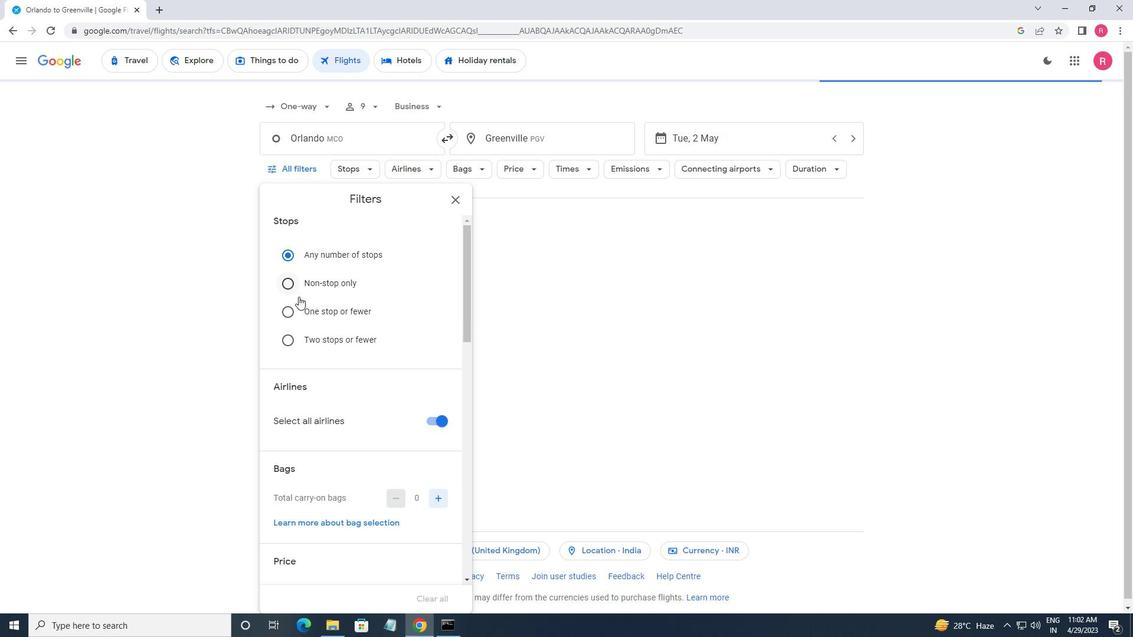 
Action: Mouse scrolled (300, 300) with delta (0, 0)
Screenshot: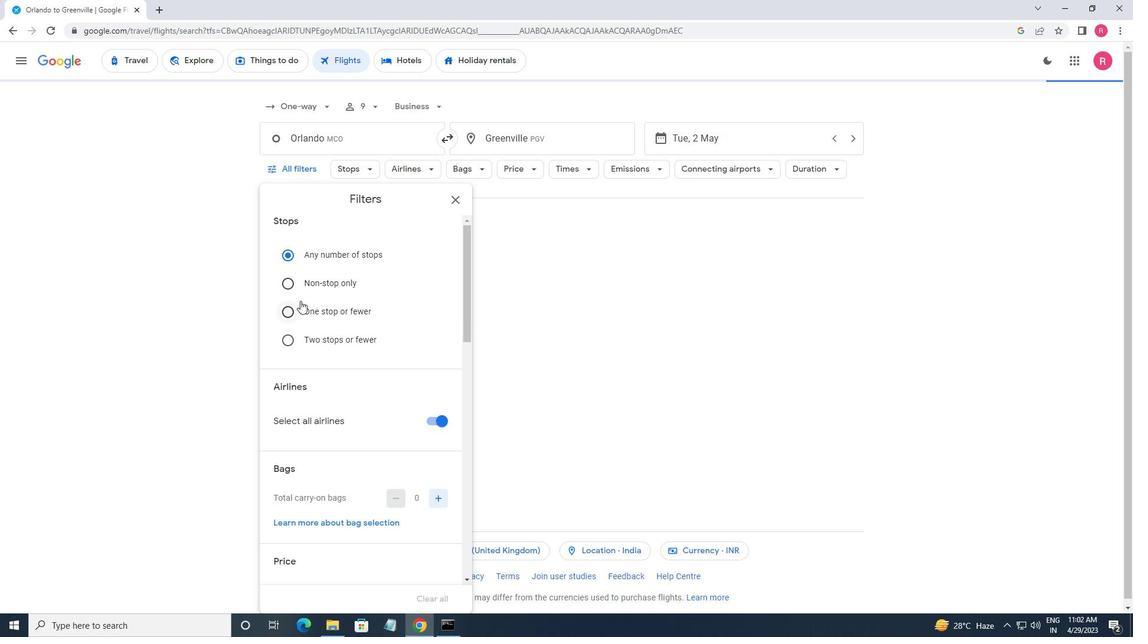
Action: Mouse scrolled (300, 300) with delta (0, 0)
Screenshot: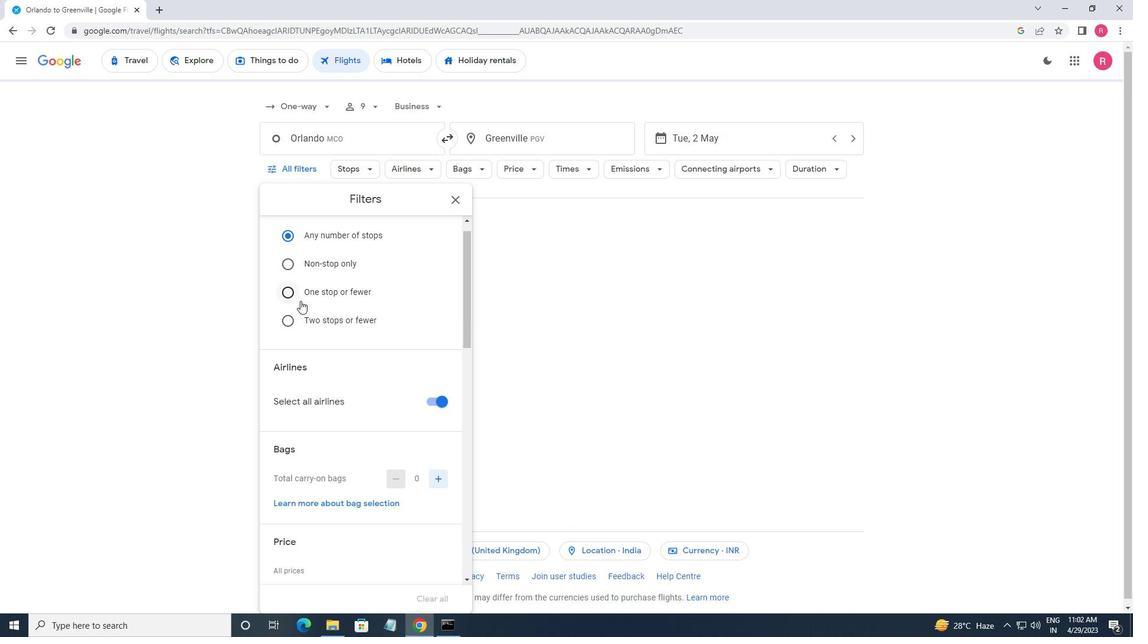 
Action: Mouse scrolled (300, 300) with delta (0, 0)
Screenshot: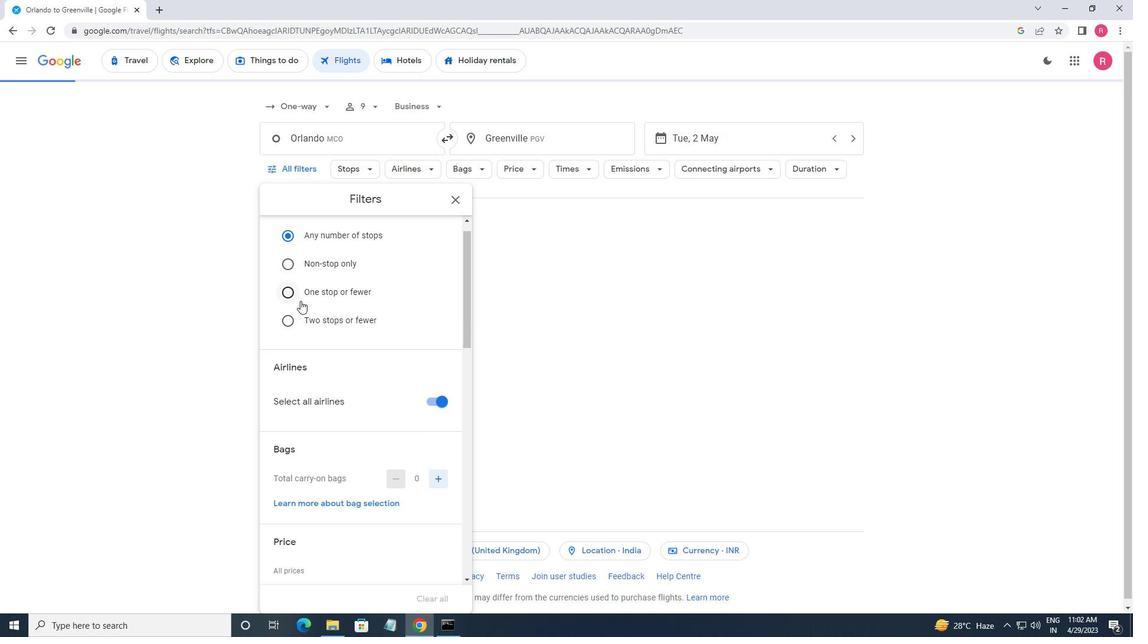 
Action: Mouse moved to (430, 338)
Screenshot: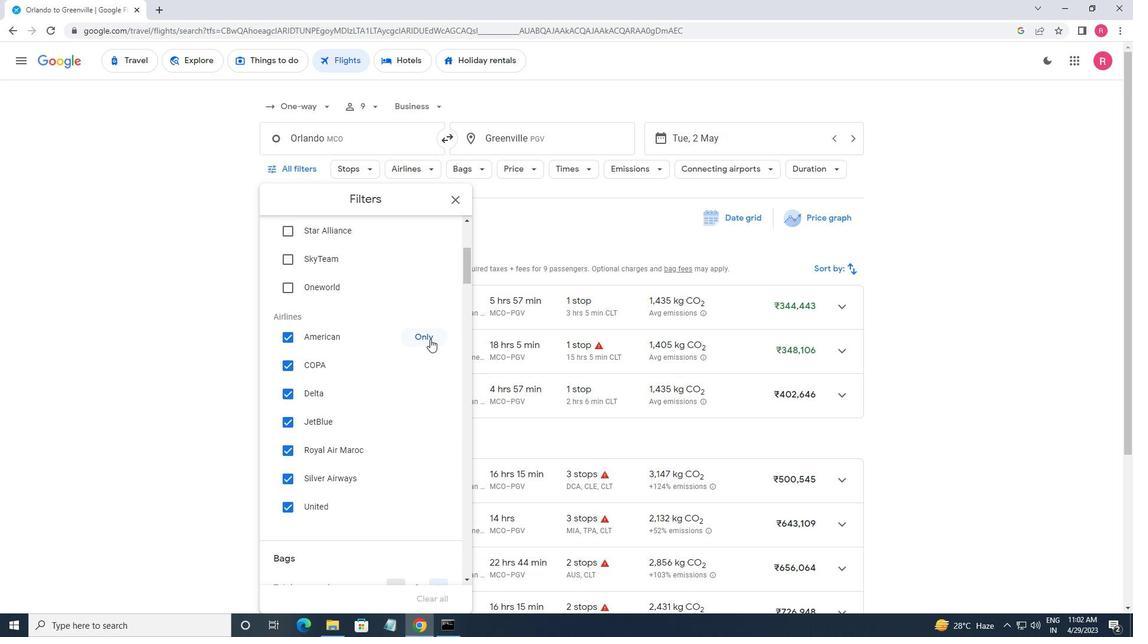 
Action: Mouse pressed left at (430, 338)
Screenshot: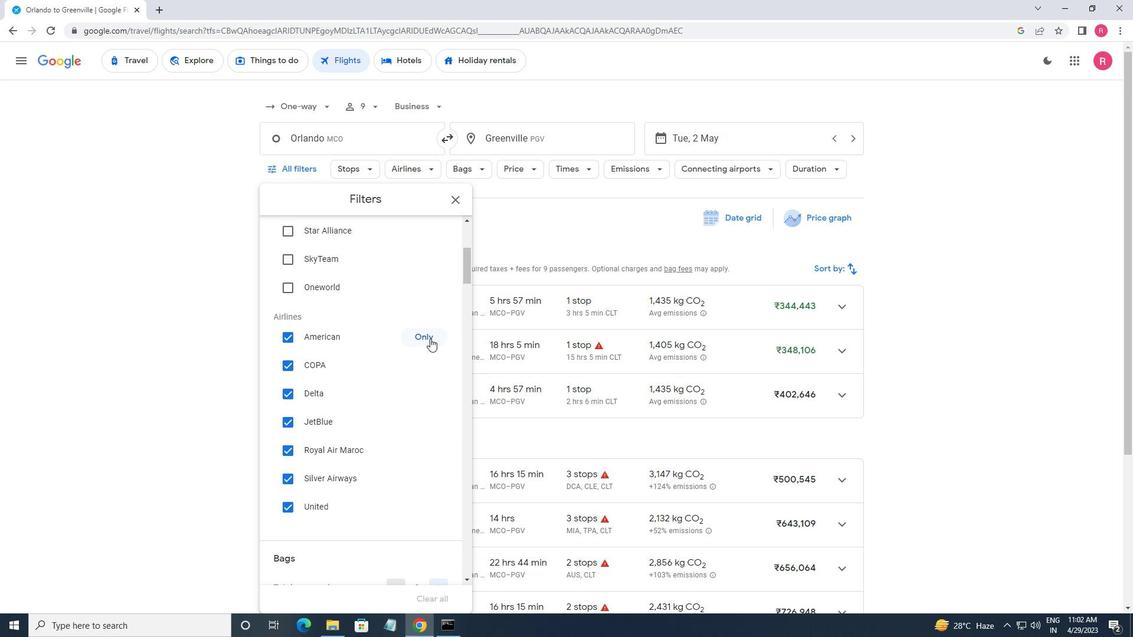 
Action: Mouse scrolled (430, 338) with delta (0, 0)
Screenshot: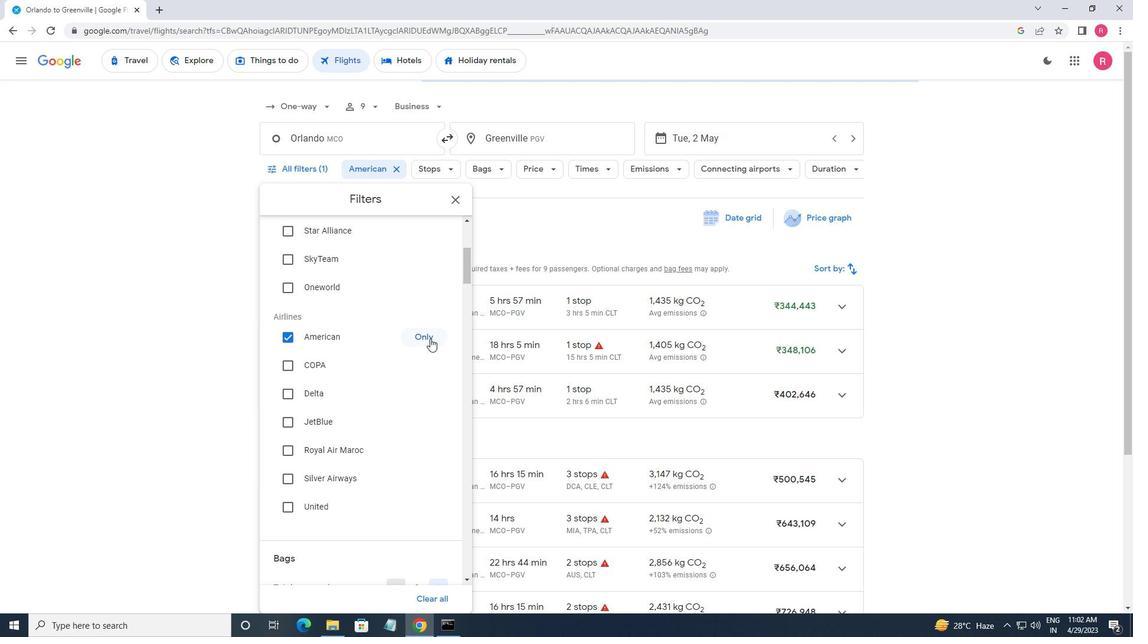 
Action: Mouse scrolled (430, 338) with delta (0, 0)
Screenshot: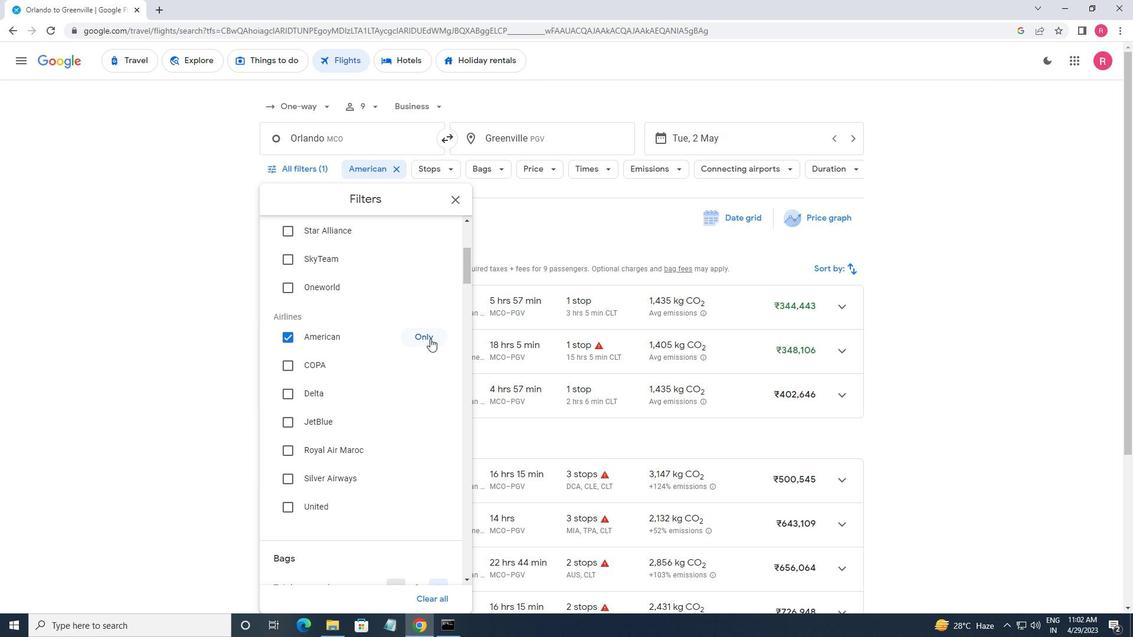 
Action: Mouse scrolled (430, 338) with delta (0, 0)
Screenshot: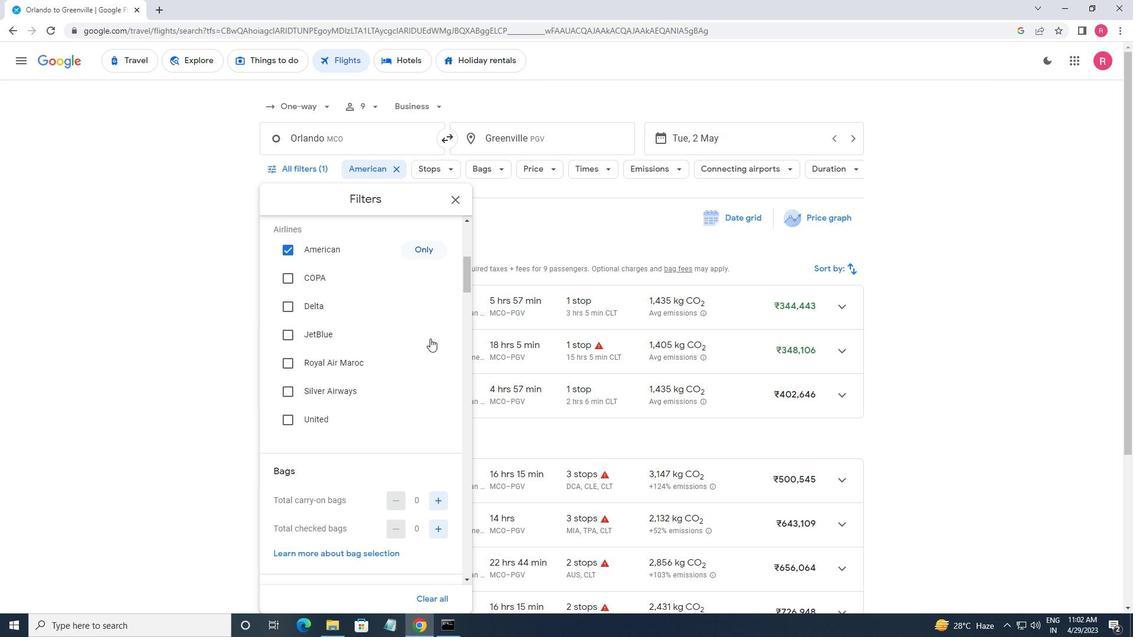 
Action: Mouse moved to (431, 408)
Screenshot: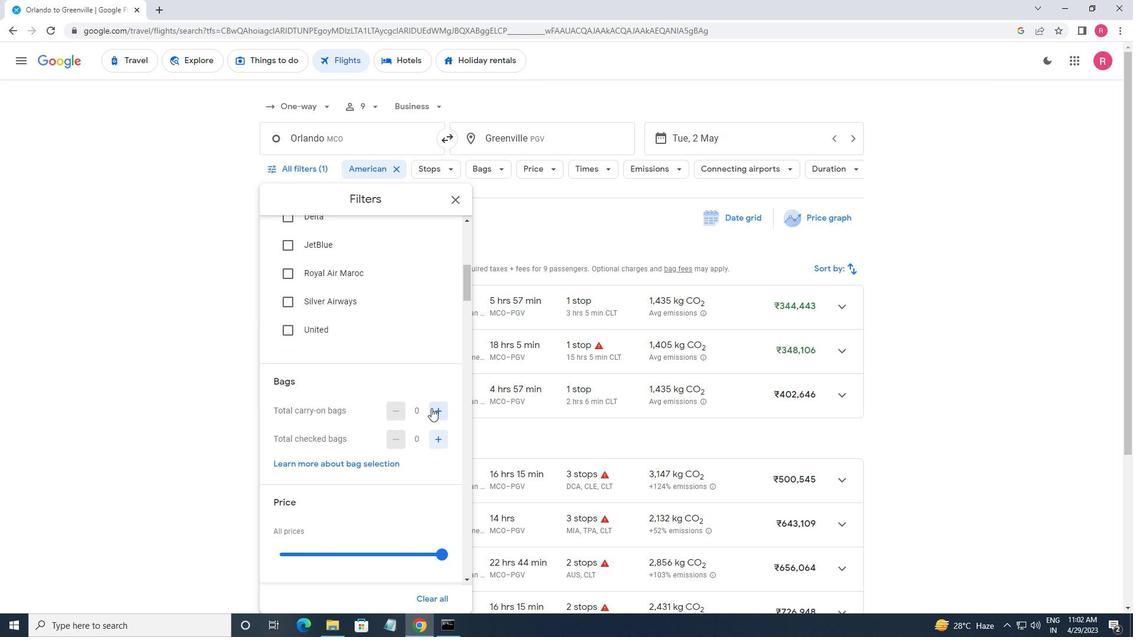 
Action: Mouse pressed left at (431, 408)
Screenshot: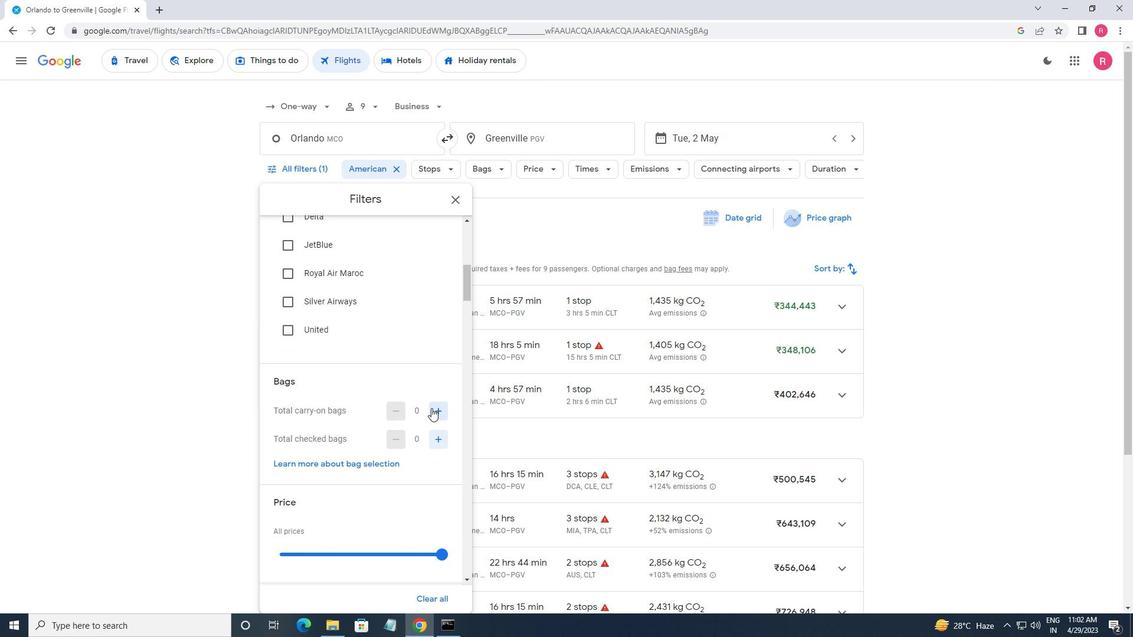 
Action: Mouse scrolled (431, 407) with delta (0, 0)
Screenshot: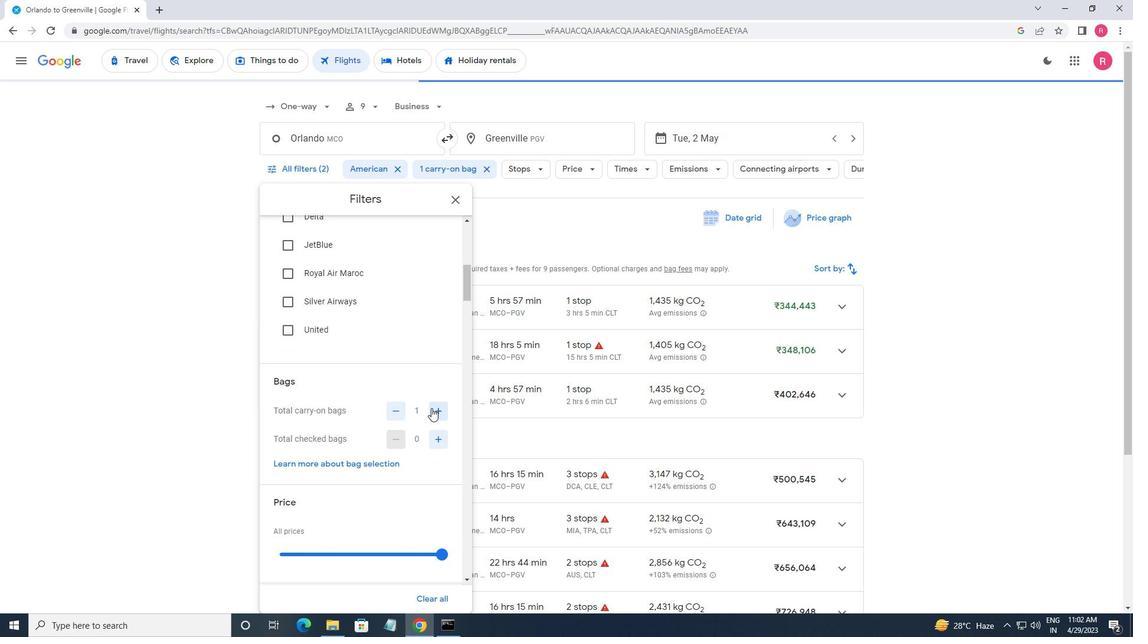 
Action: Mouse scrolled (431, 407) with delta (0, 0)
Screenshot: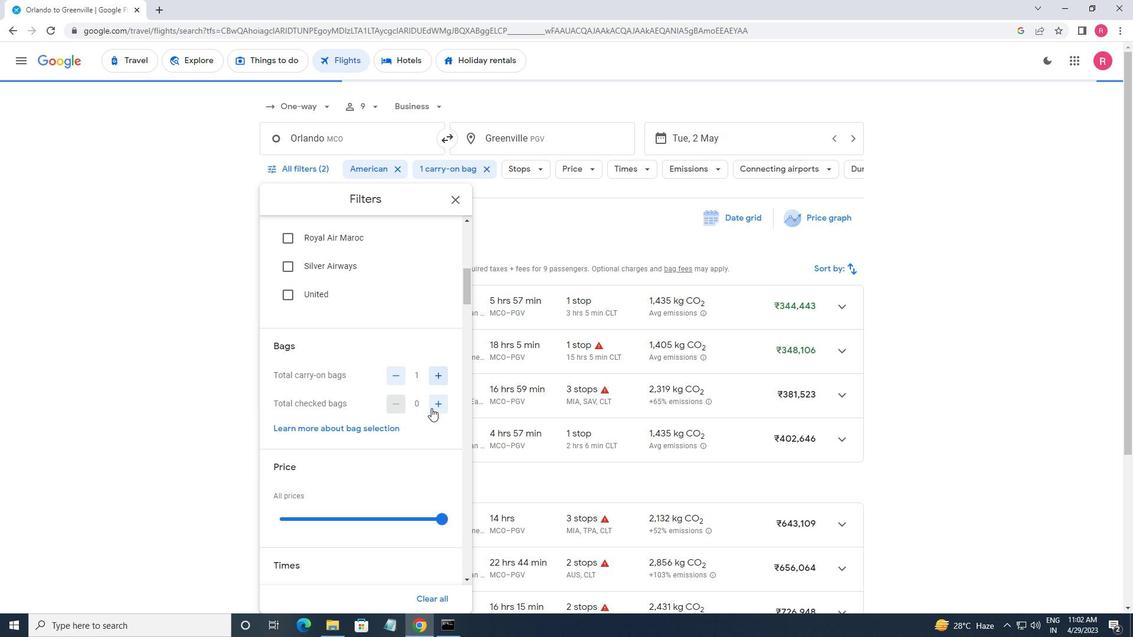
Action: Mouse scrolled (431, 407) with delta (0, 0)
Screenshot: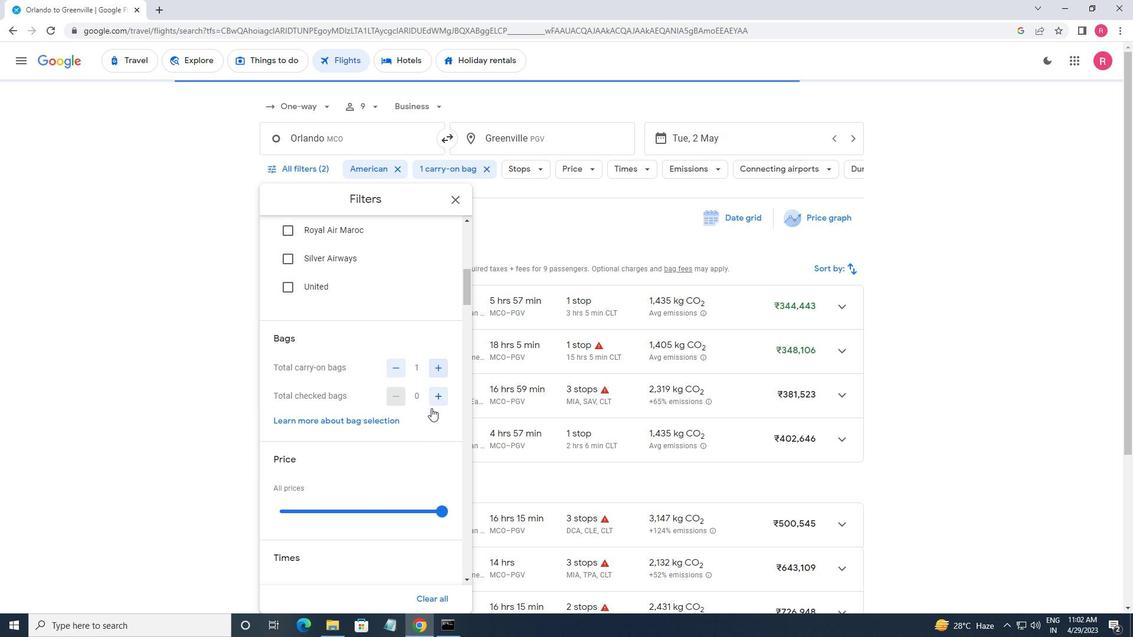 
Action: Mouse moved to (446, 379)
Screenshot: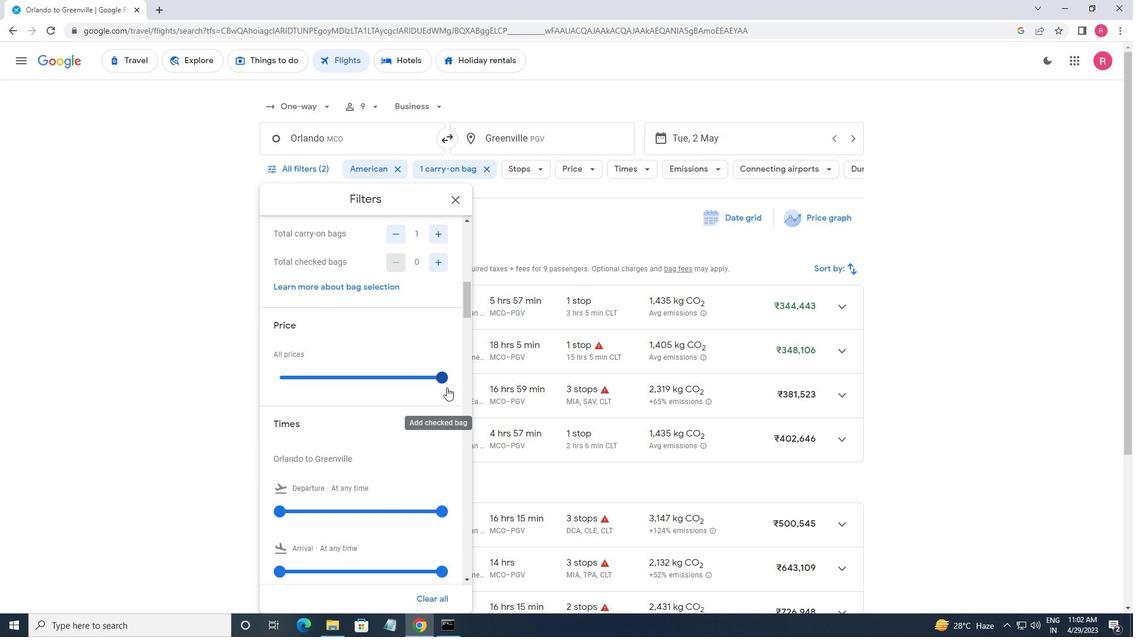 
Action: Mouse pressed left at (446, 379)
Screenshot: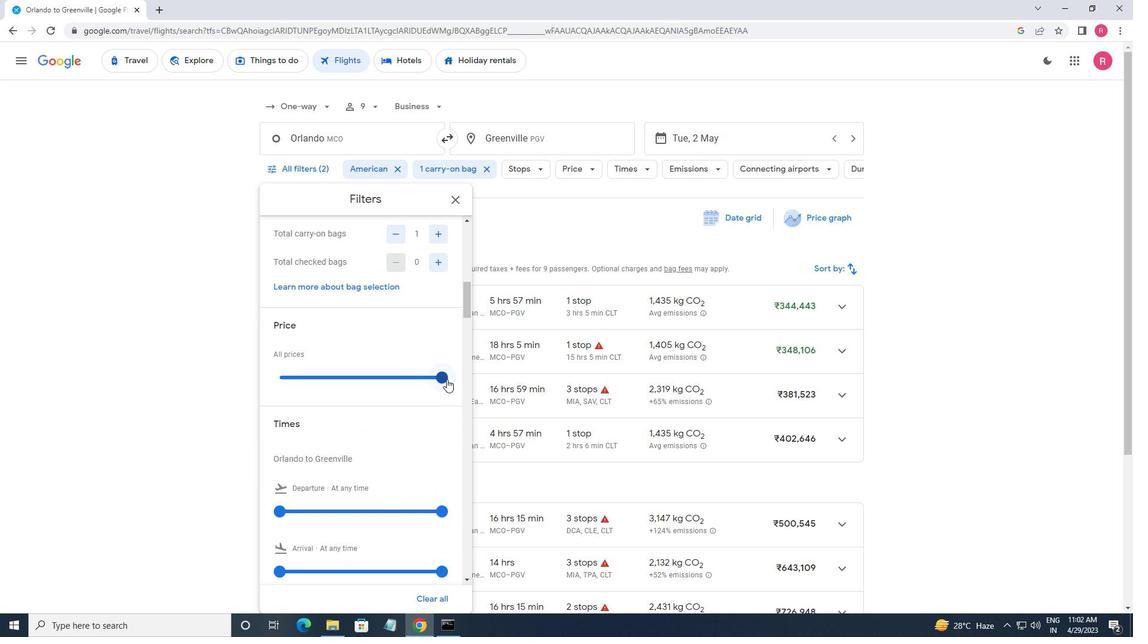 
Action: Mouse moved to (411, 393)
Screenshot: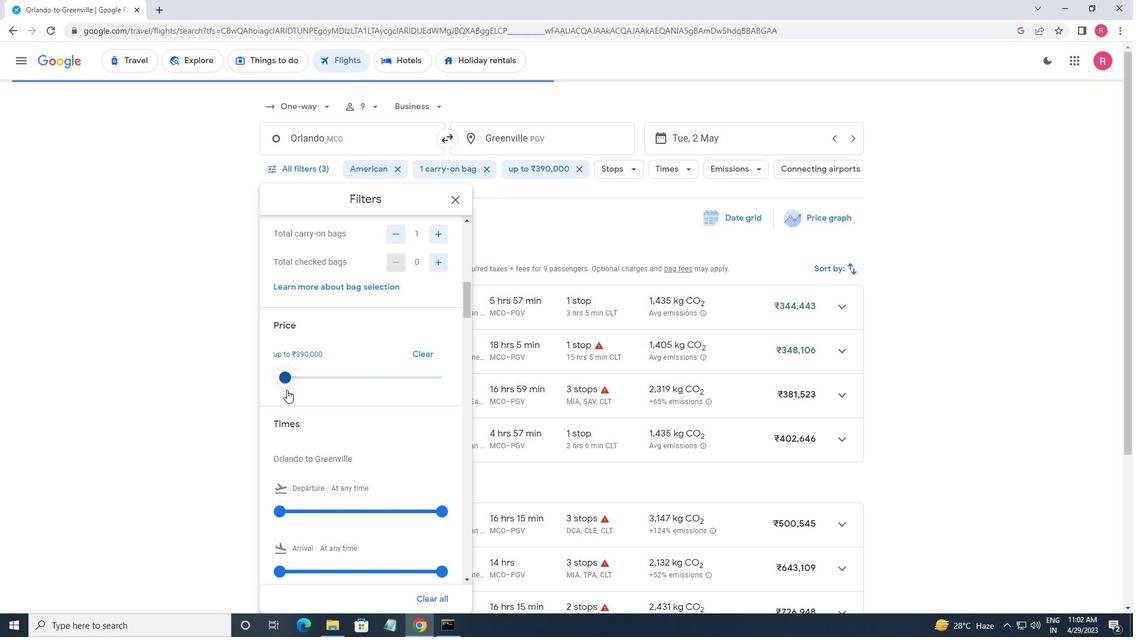 
Action: Mouse scrolled (411, 393) with delta (0, 0)
Screenshot: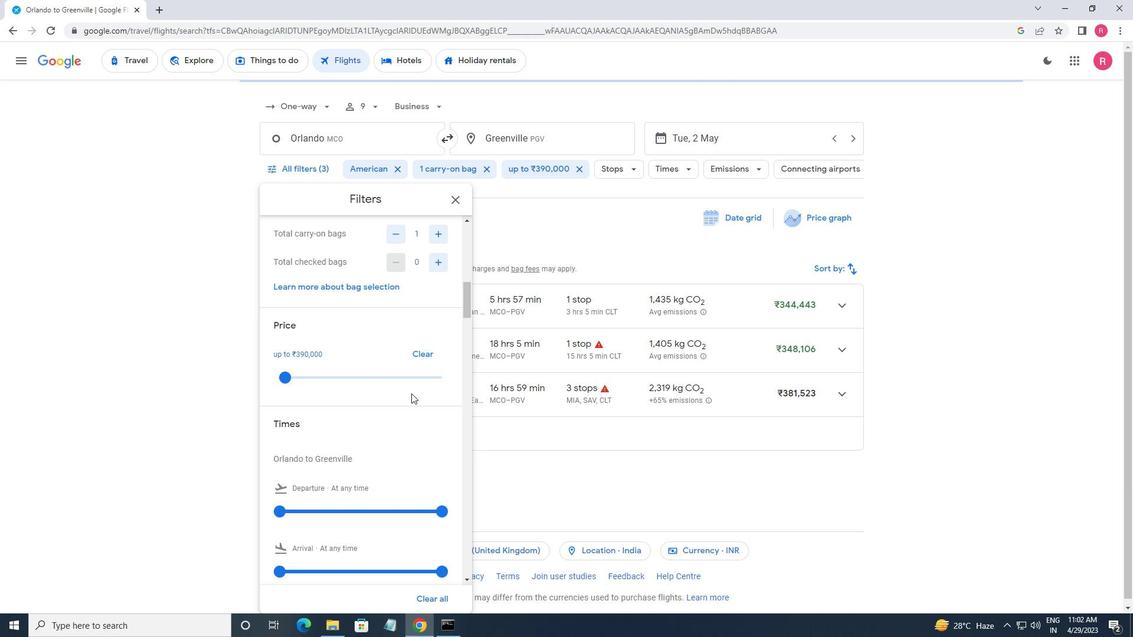 
Action: Mouse scrolled (411, 393) with delta (0, 0)
Screenshot: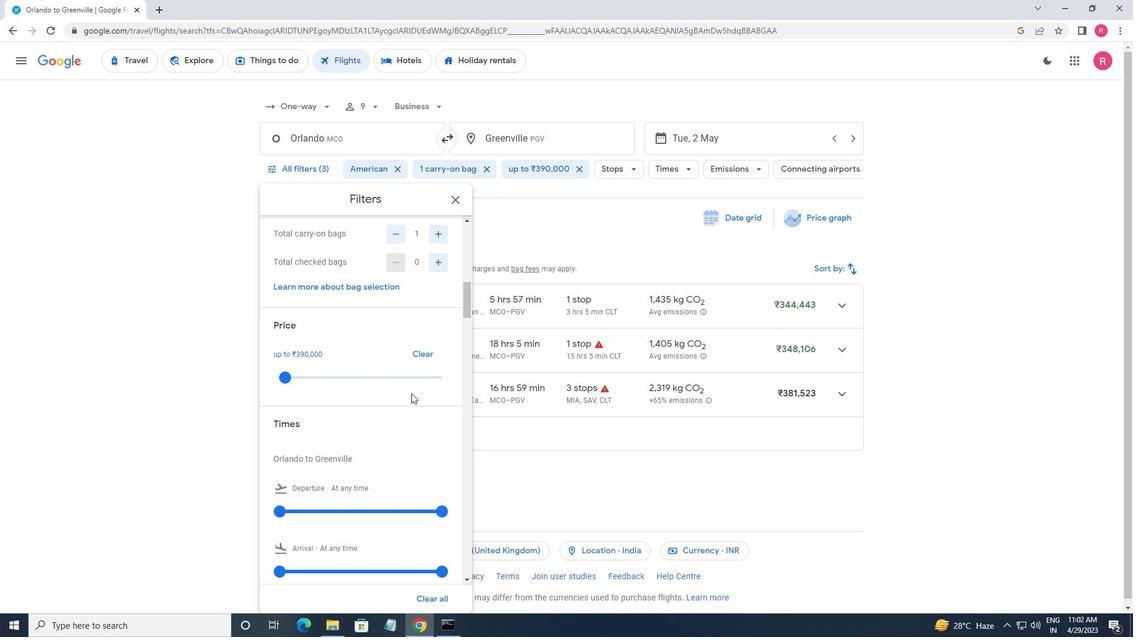 
Action: Mouse moved to (278, 390)
Screenshot: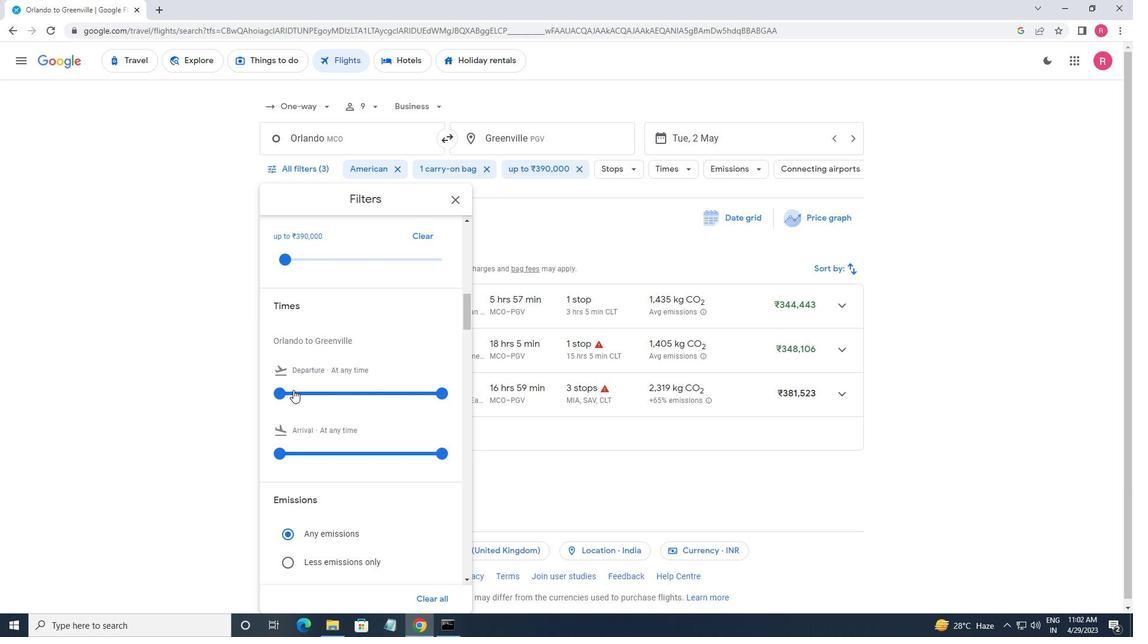 
Action: Mouse pressed left at (278, 390)
Screenshot: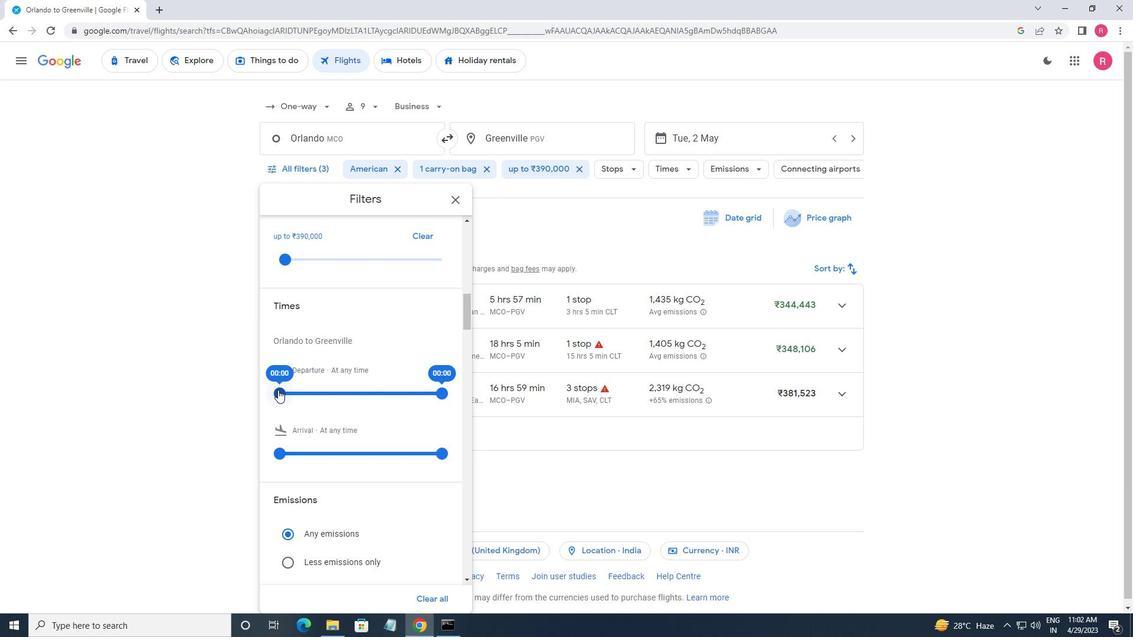 
Action: Mouse moved to (446, 397)
Screenshot: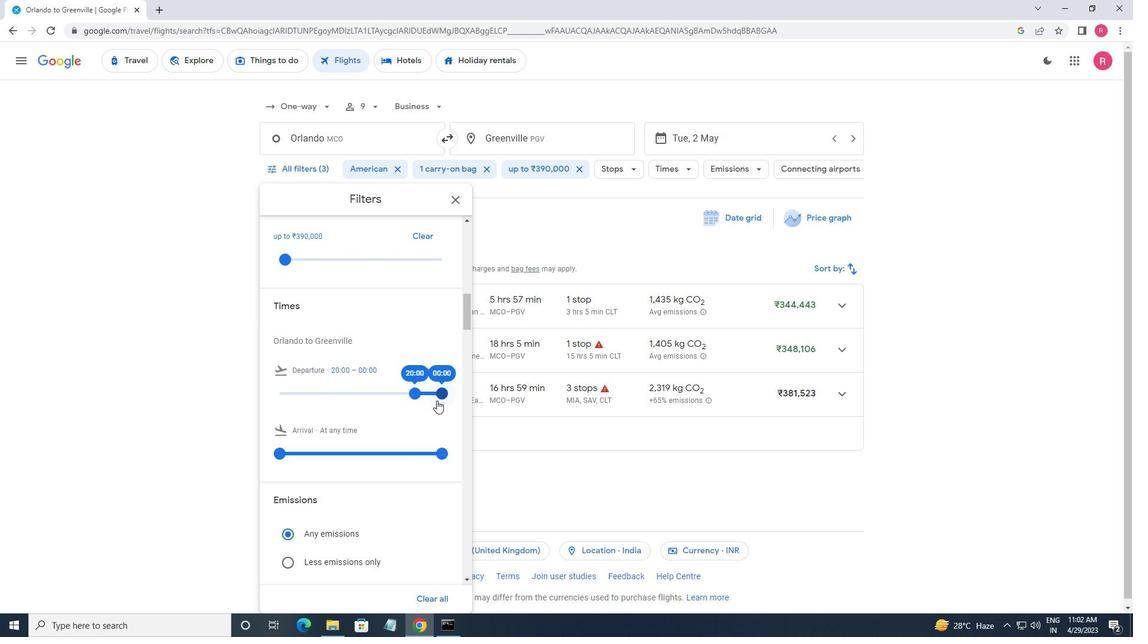 
Action: Mouse pressed left at (446, 397)
Screenshot: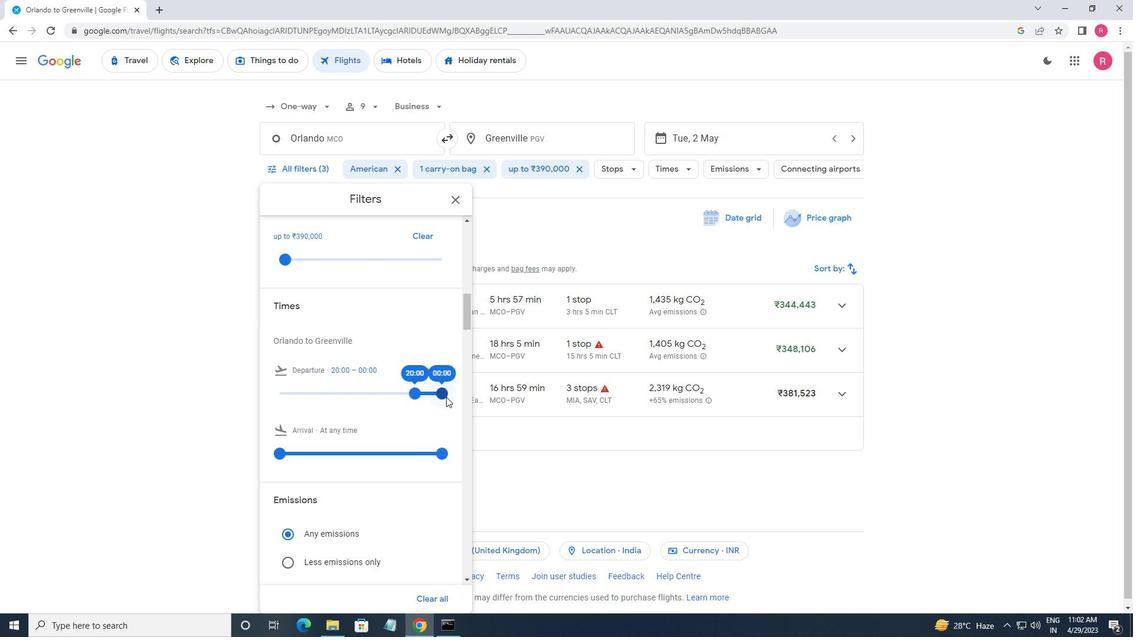 
Action: Mouse moved to (448, 201)
Screenshot: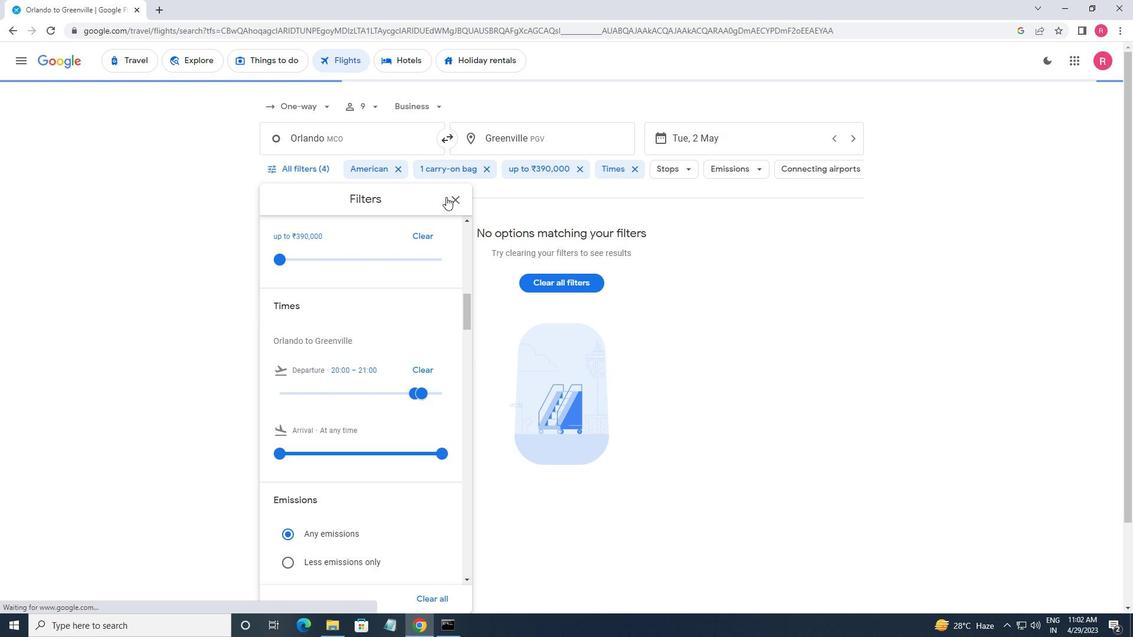 
Action: Mouse pressed left at (448, 201)
Screenshot: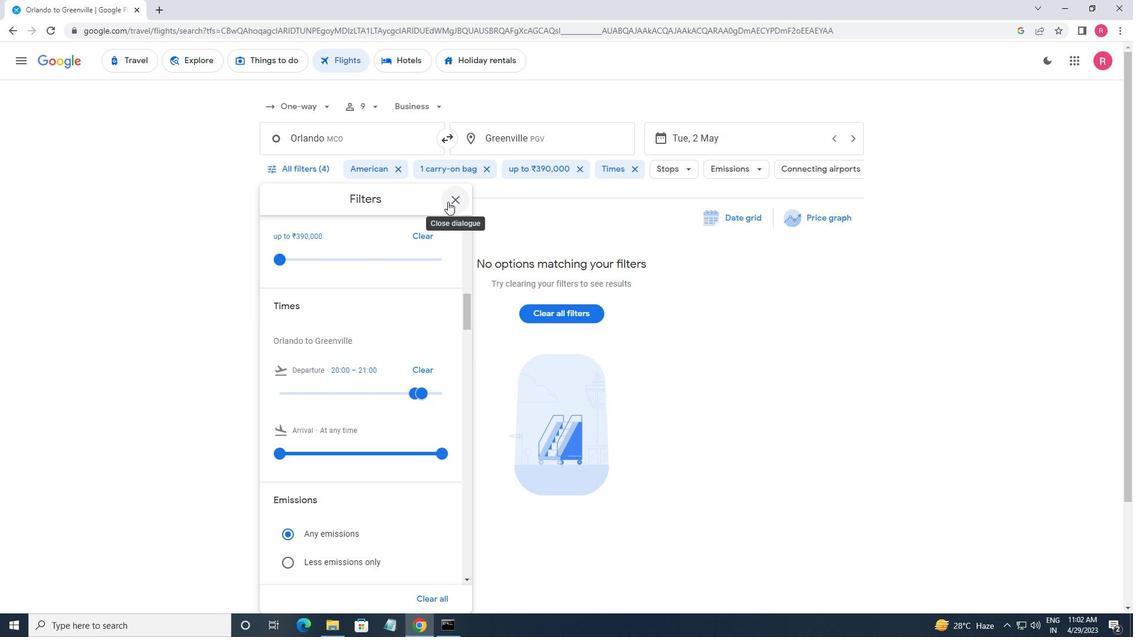 
